 Task: Look for space in Kesinga, India from 4th June, 2023 to 15th June, 2023 for 2 adults in price range Rs.10000 to Rs.15000. Place can be entire place with 1  bedroom having 1 bed and 1 bathroom. Property type can be house, flat, guest house, hotel. Booking option can be shelf check-in. Required host language is English.
Action: Mouse moved to (429, 75)
Screenshot: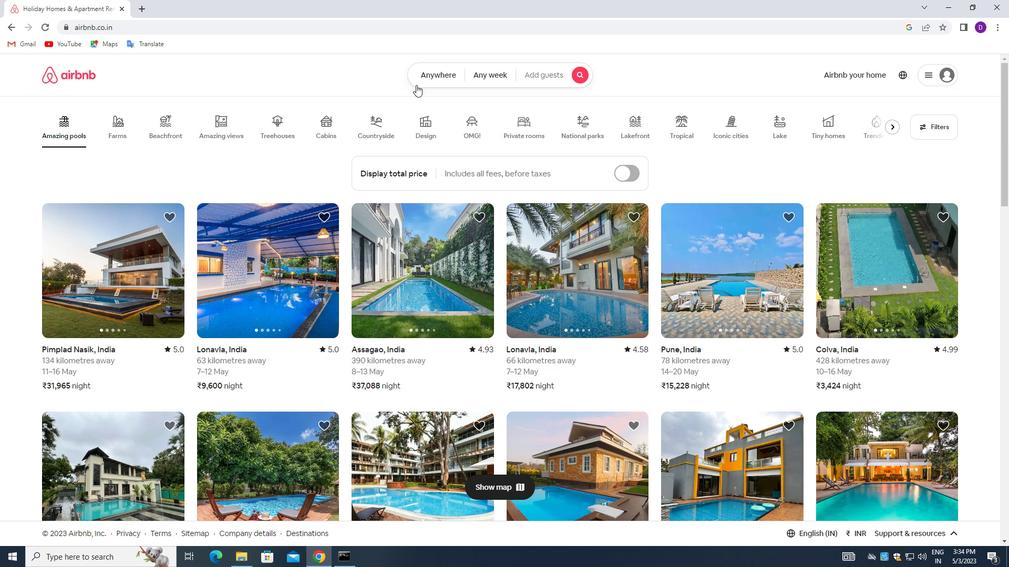 
Action: Mouse pressed left at (429, 75)
Screenshot: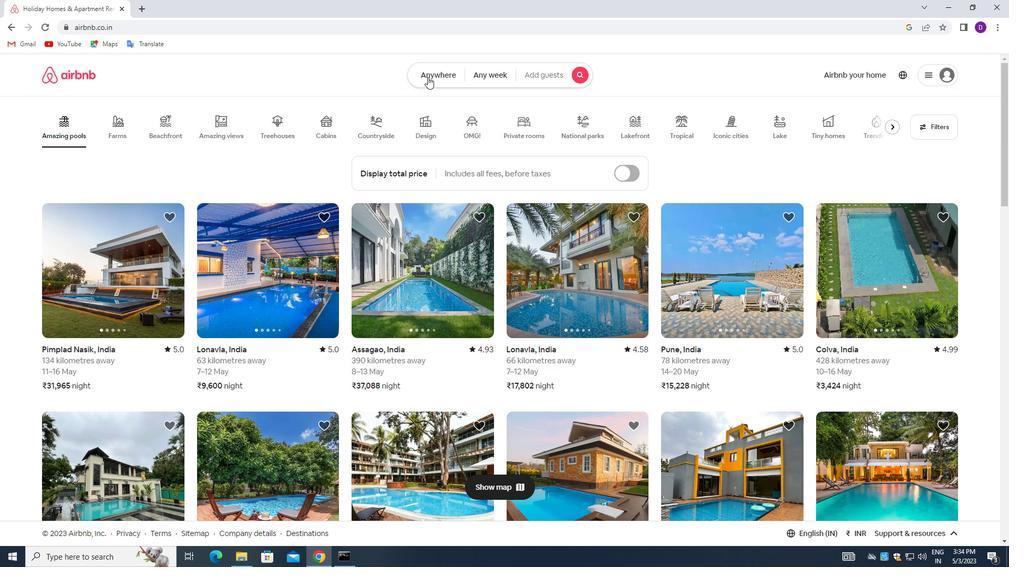 
Action: Mouse moved to (330, 118)
Screenshot: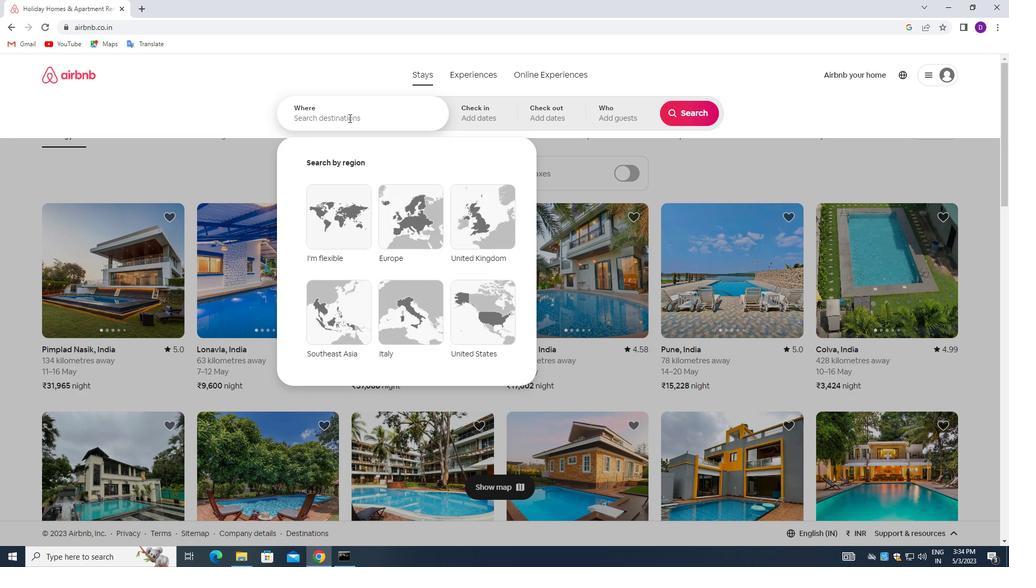 
Action: Mouse pressed left at (330, 118)
Screenshot: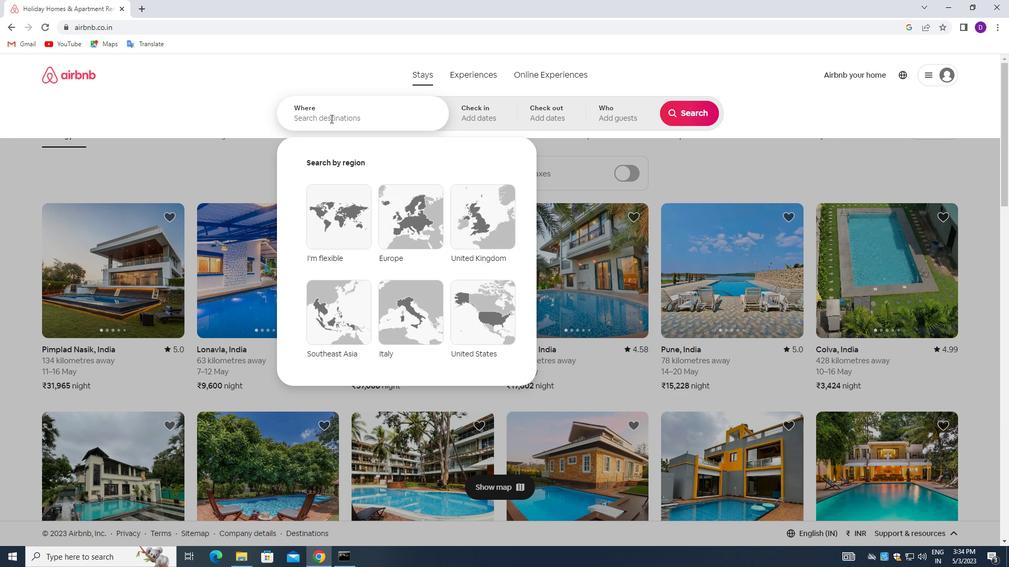 
Action: Mouse moved to (245, 116)
Screenshot: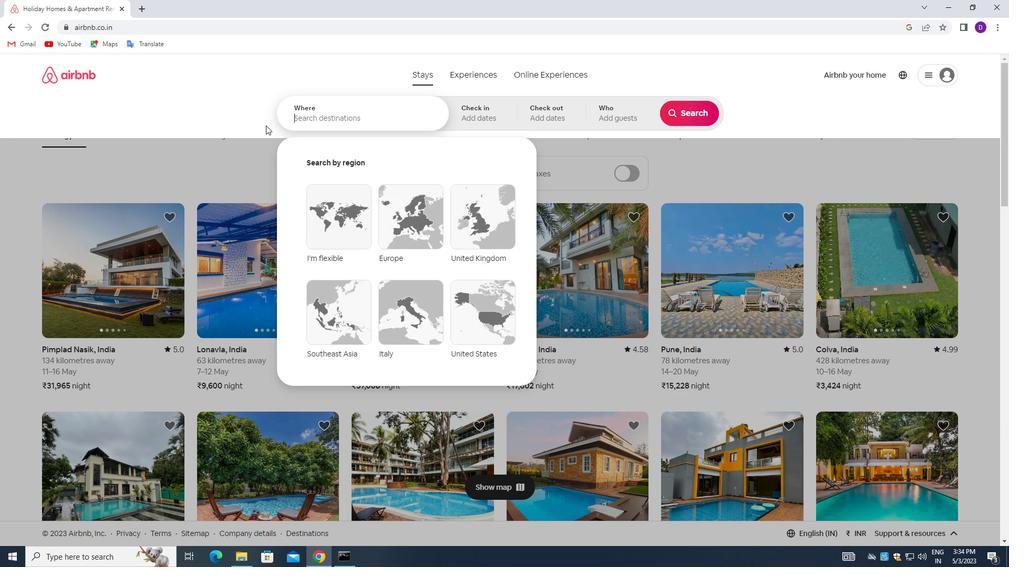 
Action: Key pressed <Key.shift>KESINGA,<Key.space><Key.shift>INDIA<Key.enter>
Screenshot: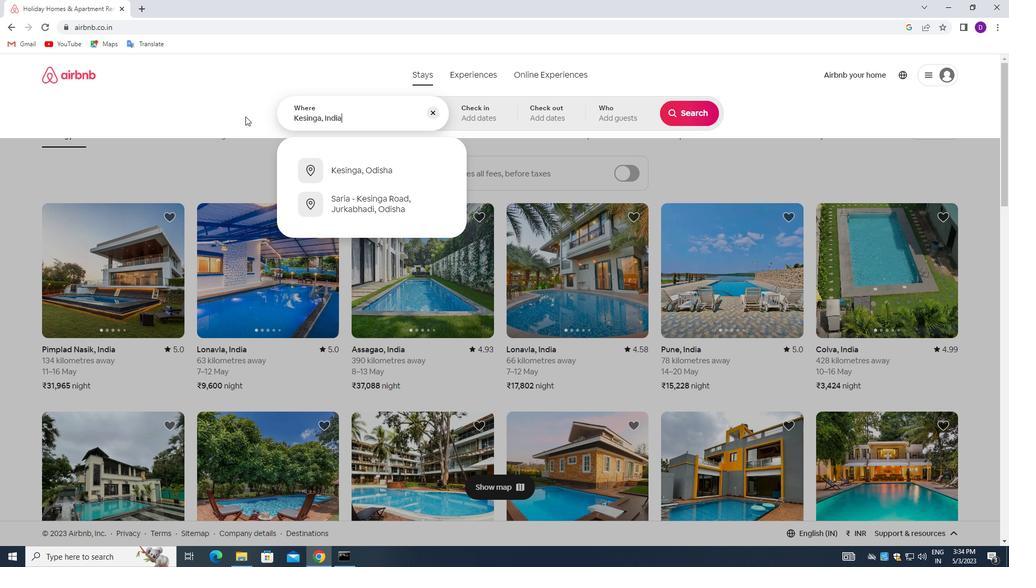 
Action: Mouse moved to (528, 268)
Screenshot: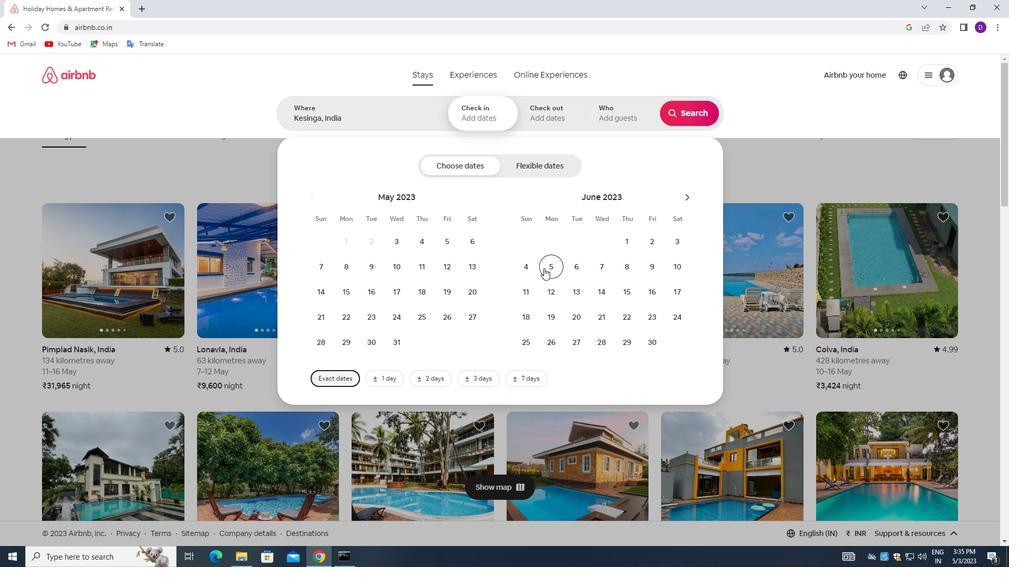 
Action: Mouse pressed left at (528, 268)
Screenshot: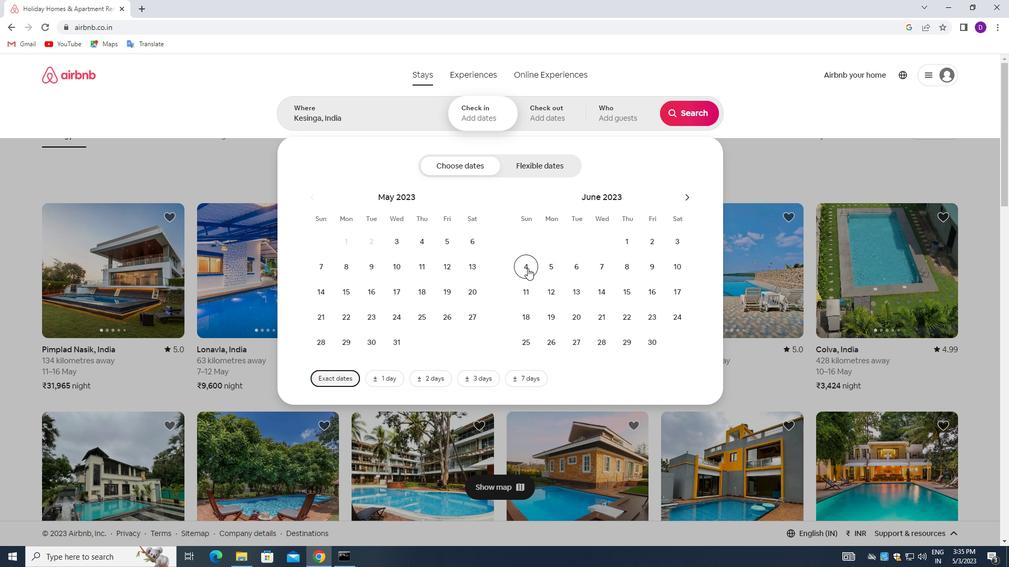 
Action: Mouse moved to (621, 287)
Screenshot: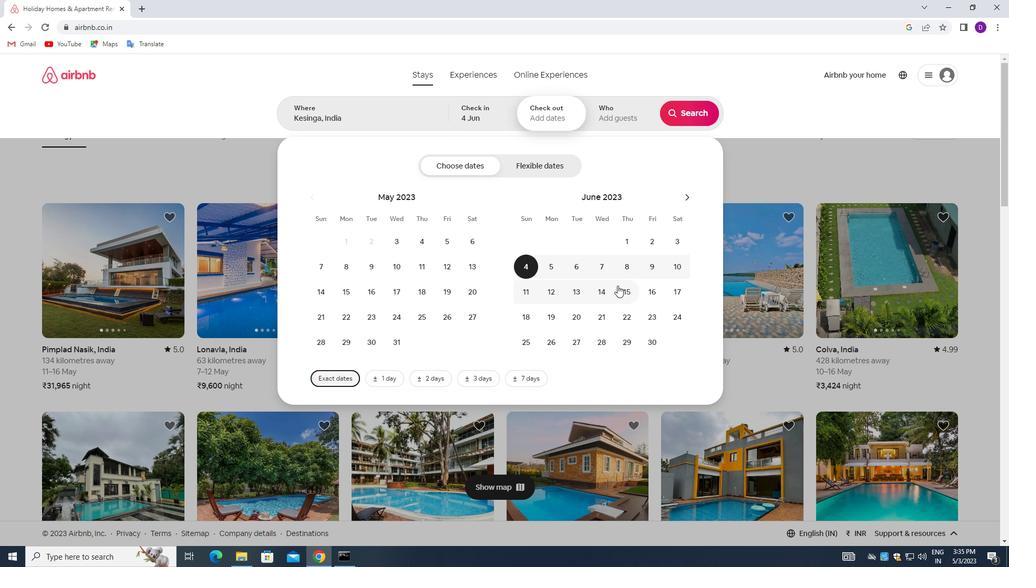 
Action: Mouse pressed left at (621, 287)
Screenshot: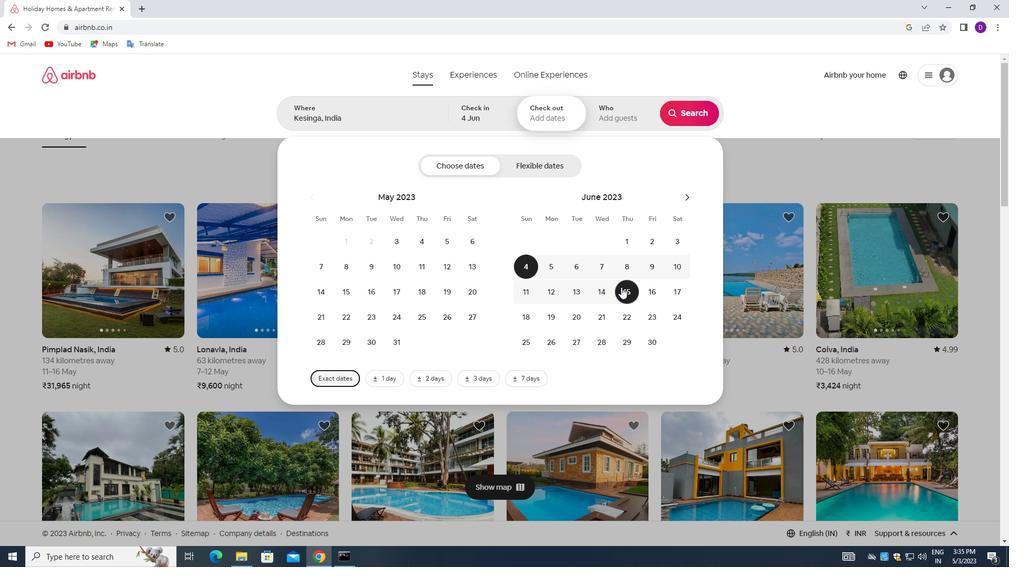 
Action: Mouse moved to (607, 112)
Screenshot: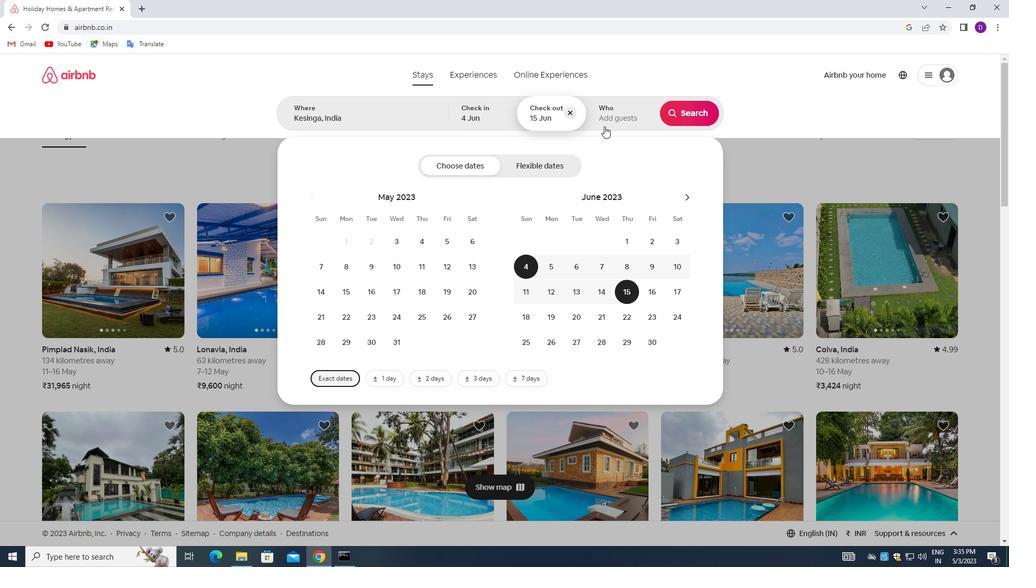 
Action: Mouse pressed left at (607, 112)
Screenshot: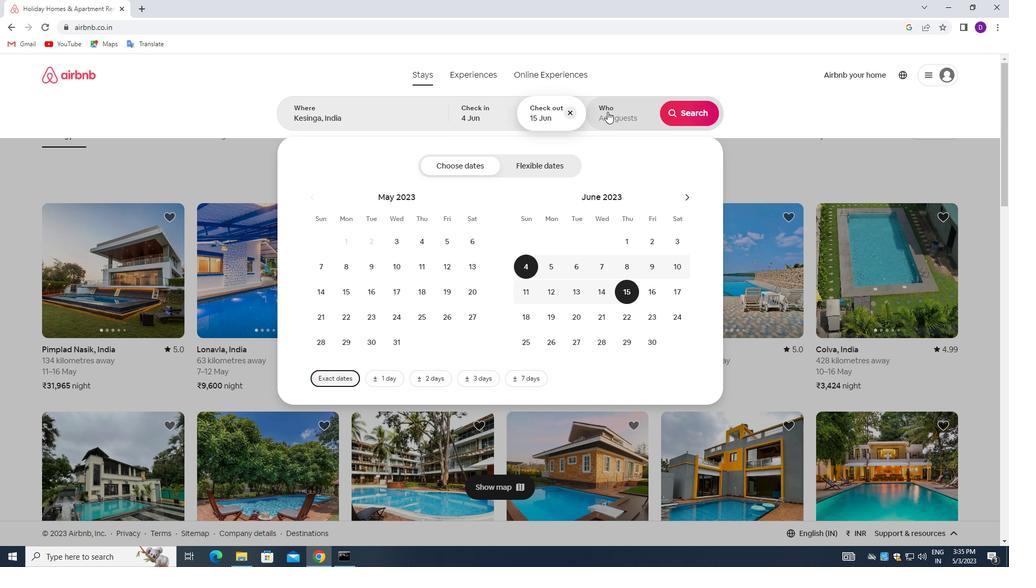 
Action: Mouse moved to (696, 170)
Screenshot: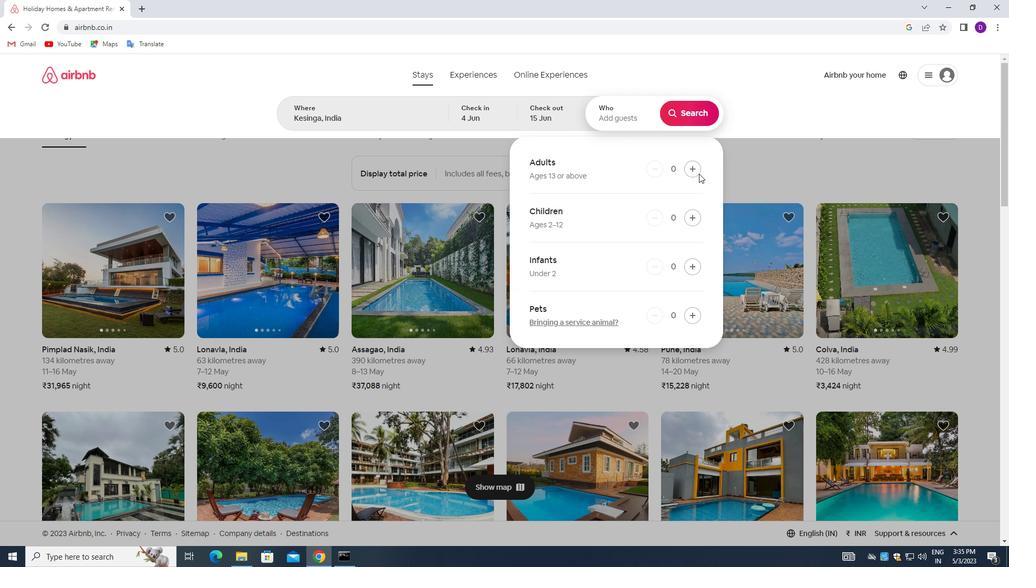 
Action: Mouse pressed left at (696, 170)
Screenshot: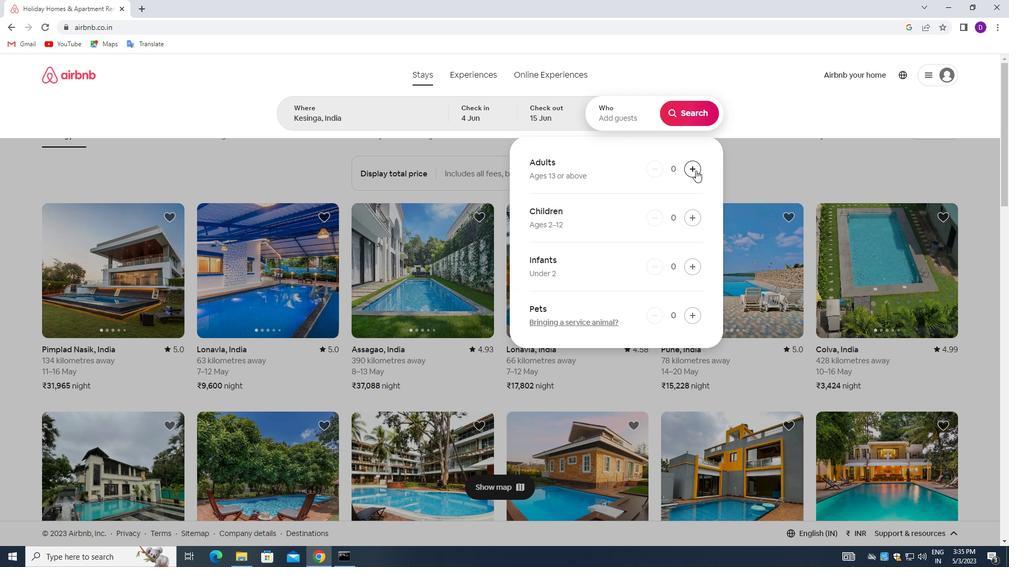 
Action: Mouse pressed left at (696, 170)
Screenshot: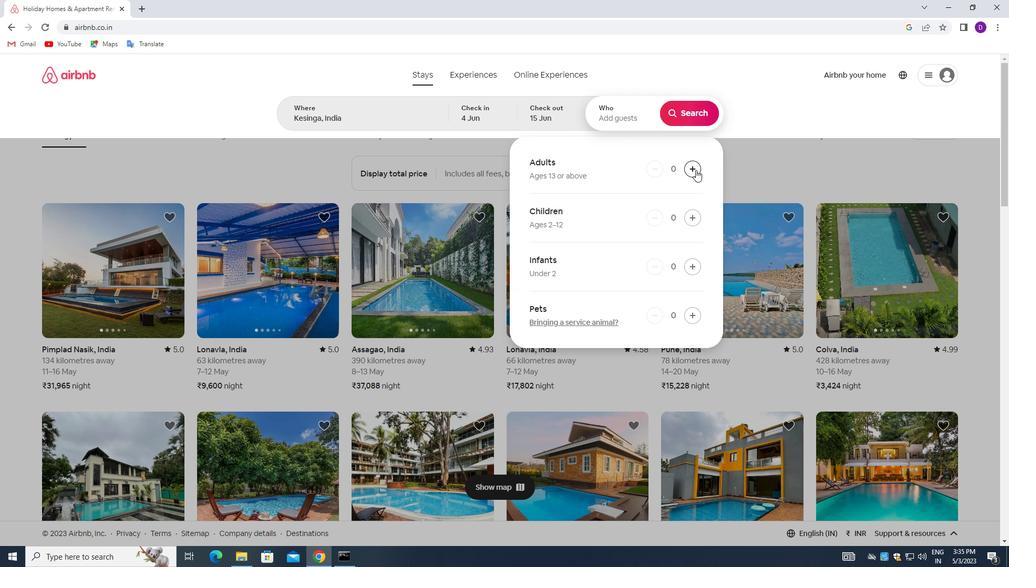 
Action: Mouse moved to (692, 115)
Screenshot: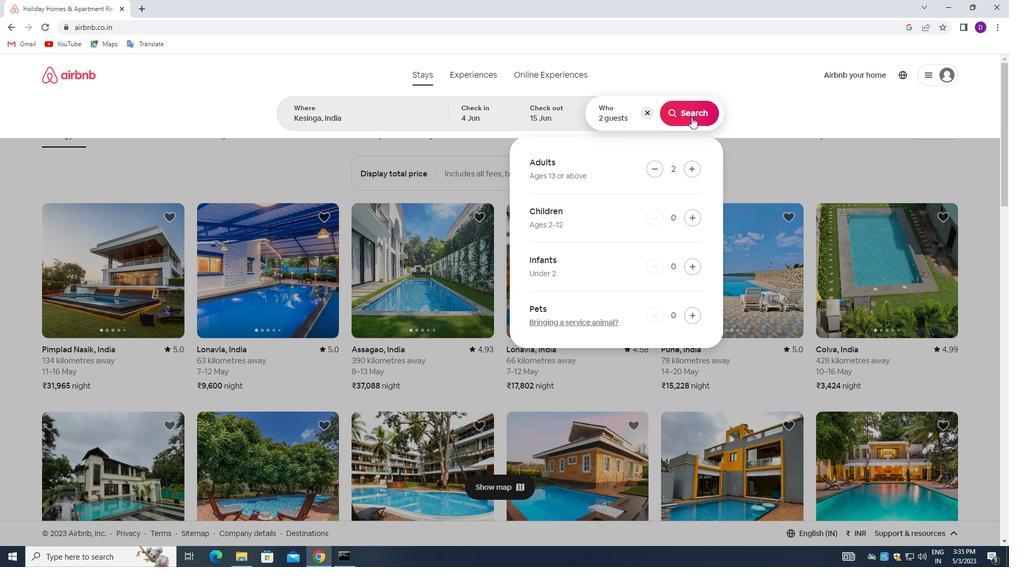 
Action: Mouse pressed left at (692, 115)
Screenshot: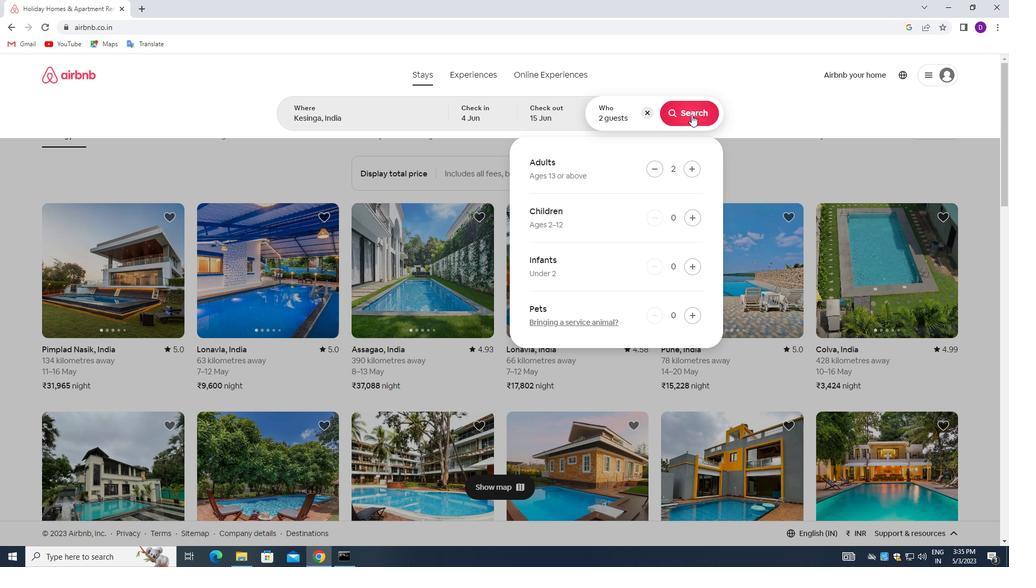 
Action: Mouse moved to (948, 118)
Screenshot: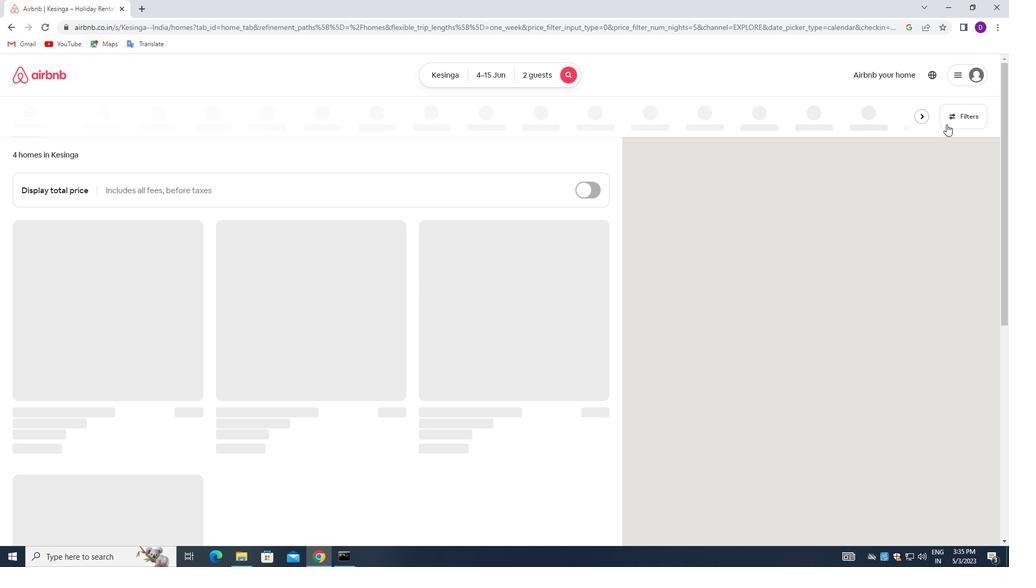 
Action: Mouse pressed left at (948, 118)
Screenshot: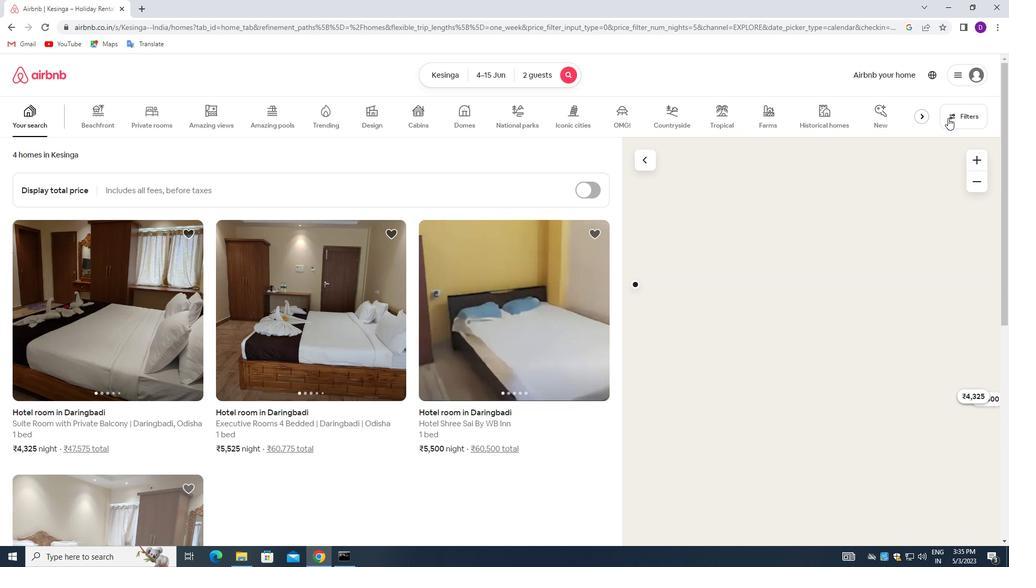
Action: Mouse moved to (363, 249)
Screenshot: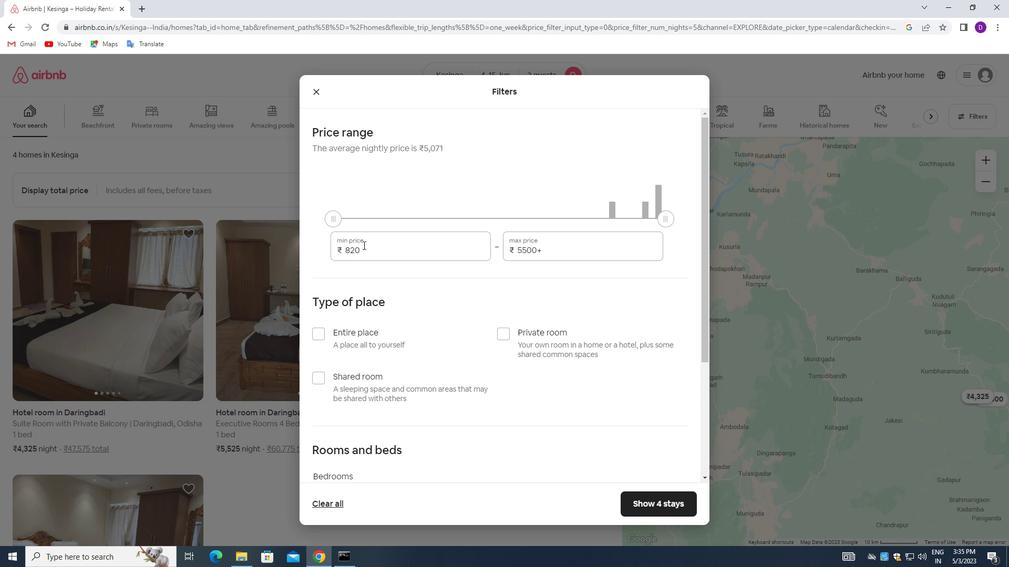 
Action: Mouse pressed left at (363, 249)
Screenshot: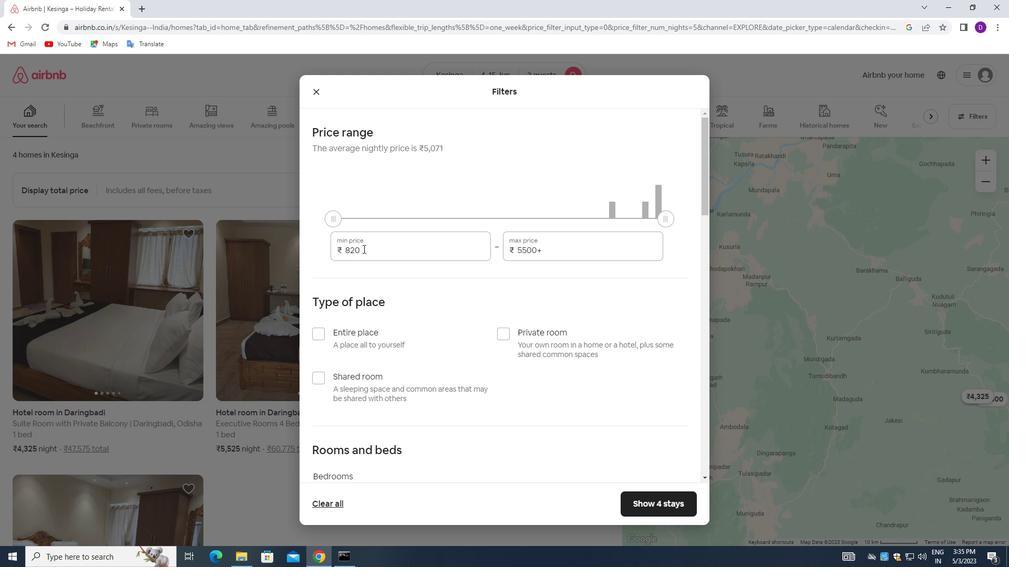 
Action: Mouse pressed left at (363, 249)
Screenshot: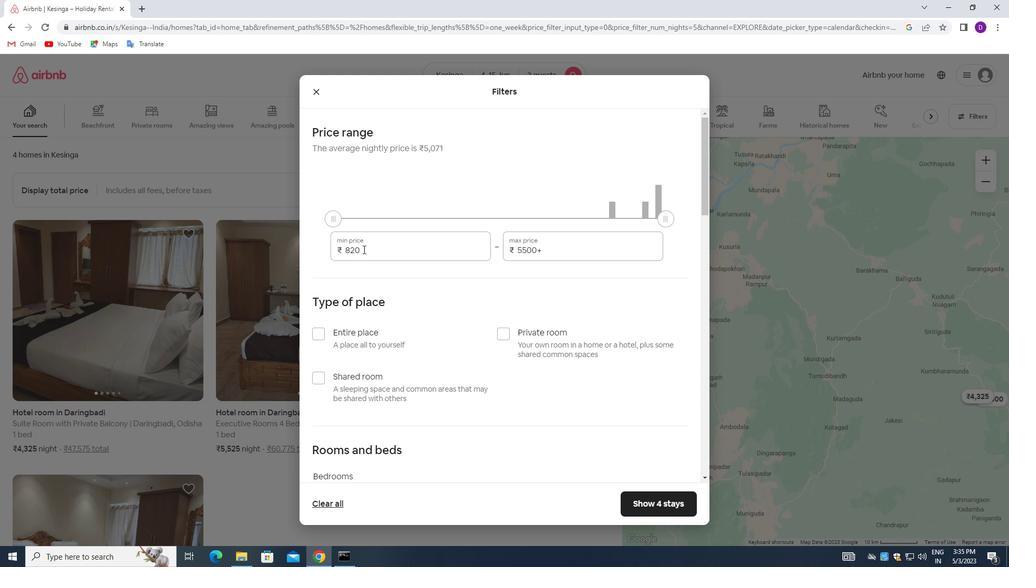 
Action: Key pressed 10000<Key.tab>15000
Screenshot: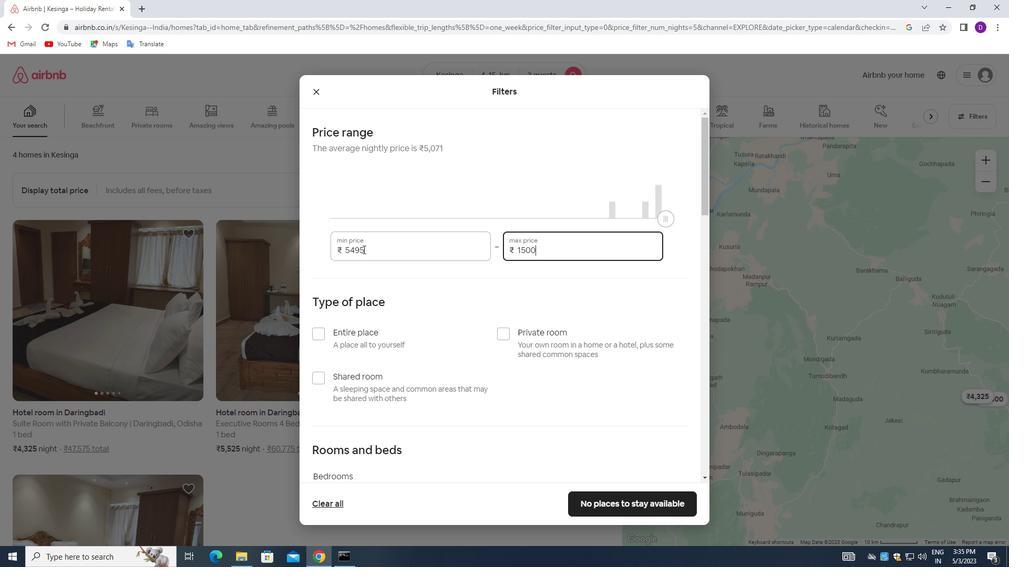 
Action: Mouse moved to (423, 293)
Screenshot: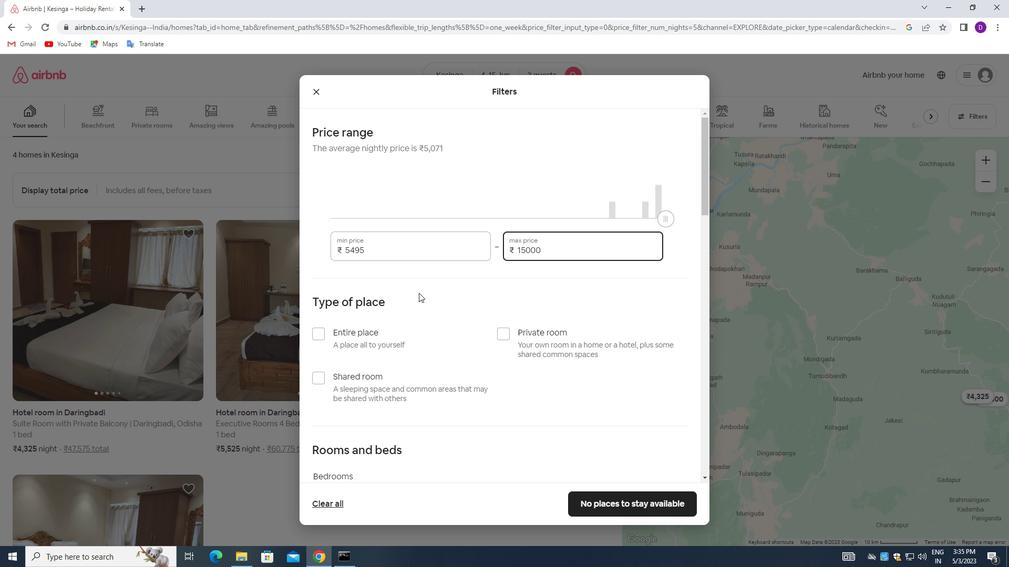 
Action: Mouse scrolled (423, 292) with delta (0, 0)
Screenshot: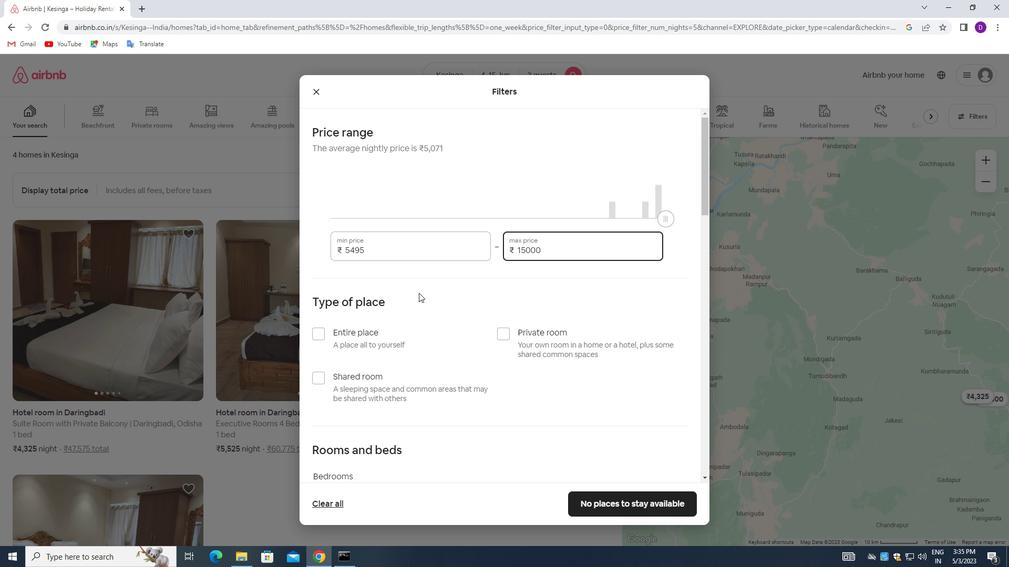 
Action: Mouse moved to (322, 279)
Screenshot: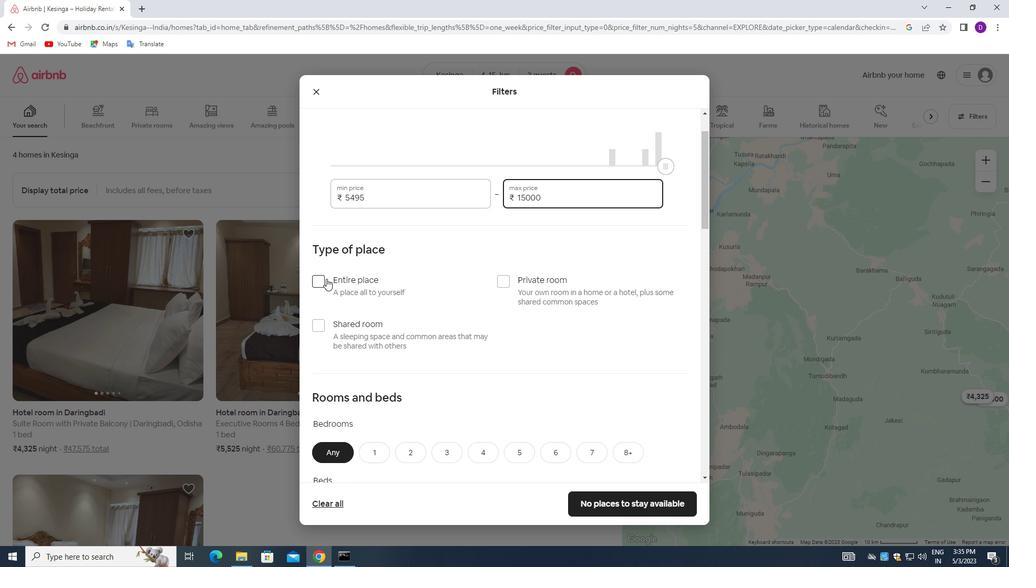 
Action: Mouse pressed left at (322, 279)
Screenshot: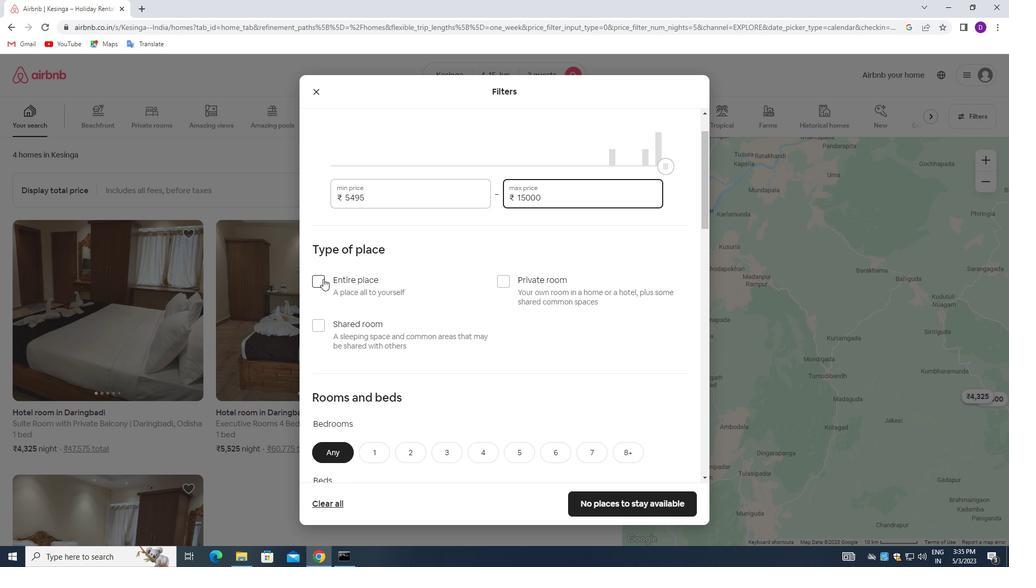 
Action: Mouse moved to (418, 296)
Screenshot: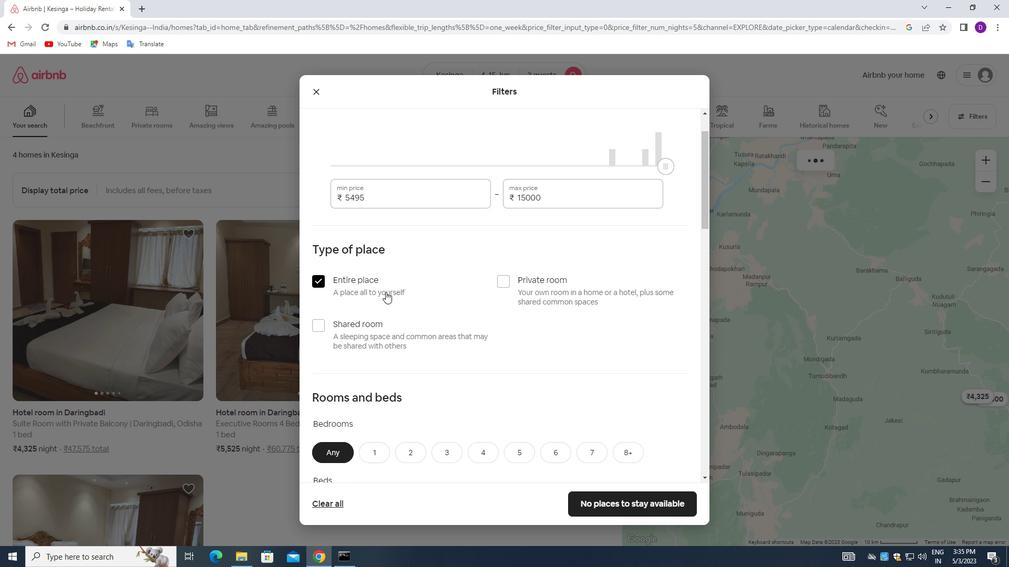 
Action: Mouse scrolled (418, 295) with delta (0, 0)
Screenshot: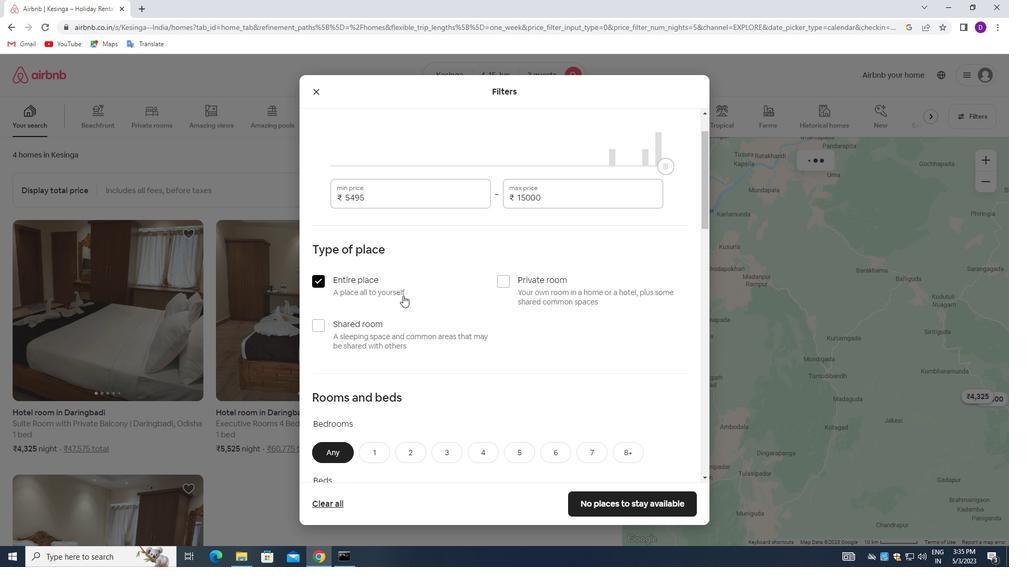 
Action: Mouse moved to (419, 296)
Screenshot: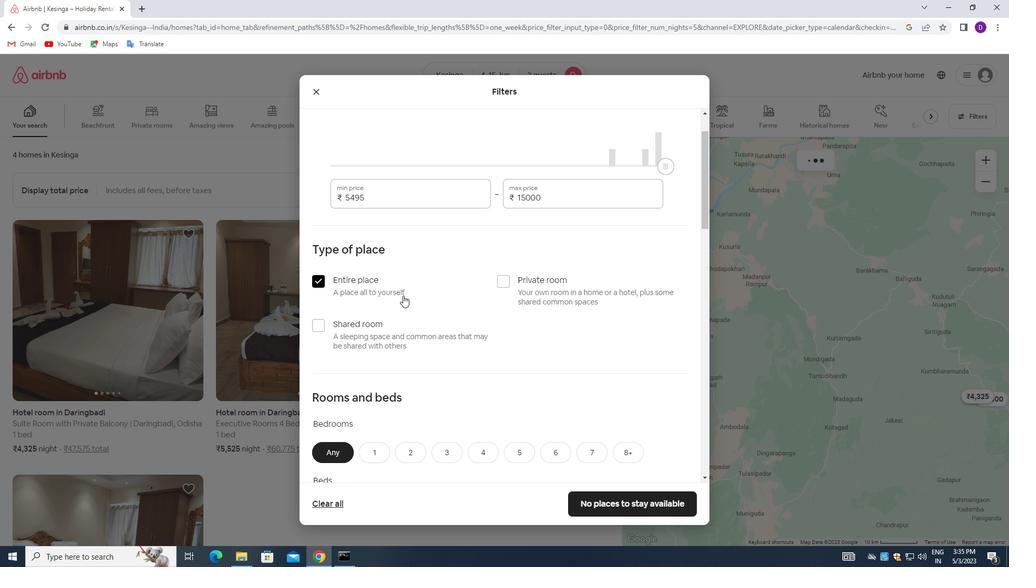 
Action: Mouse scrolled (419, 295) with delta (0, 0)
Screenshot: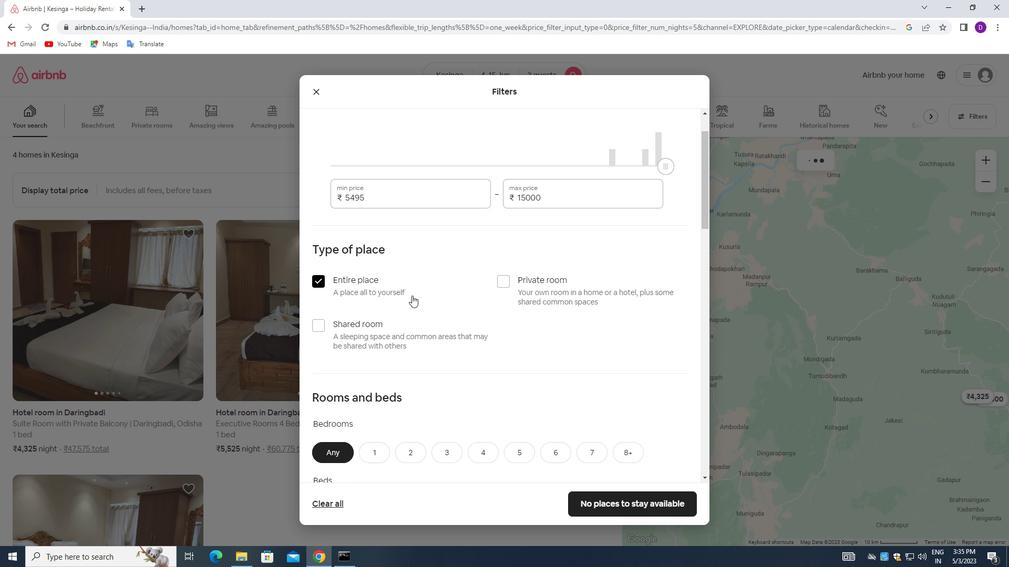 
Action: Mouse moved to (419, 296)
Screenshot: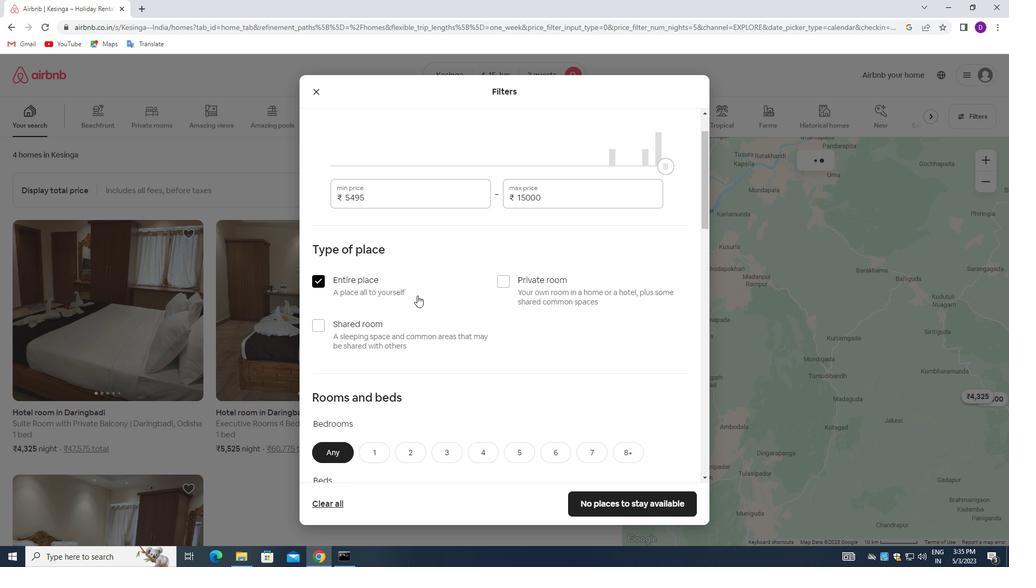 
Action: Mouse scrolled (419, 296) with delta (0, 0)
Screenshot: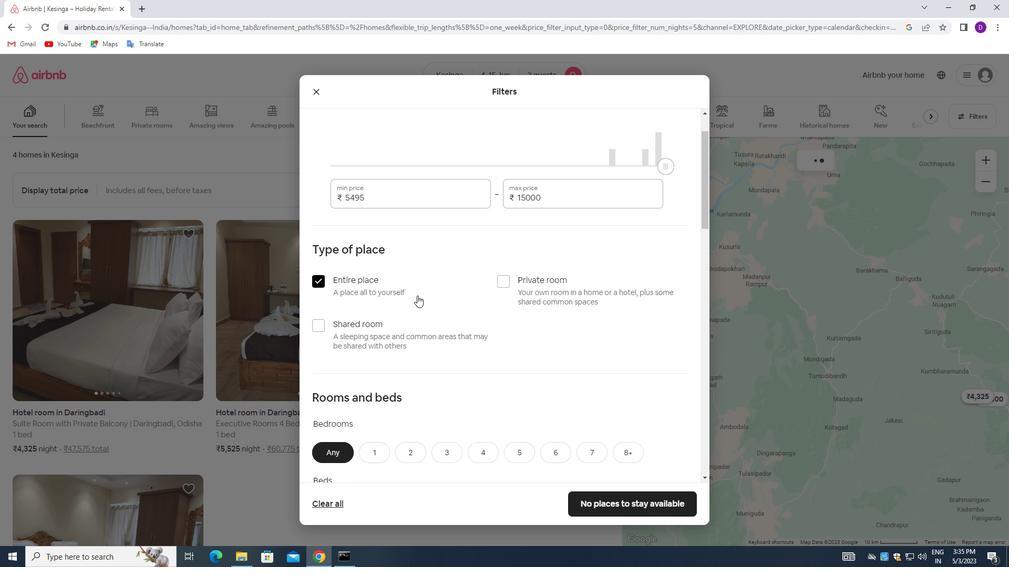 
Action: Mouse scrolled (419, 296) with delta (0, 0)
Screenshot: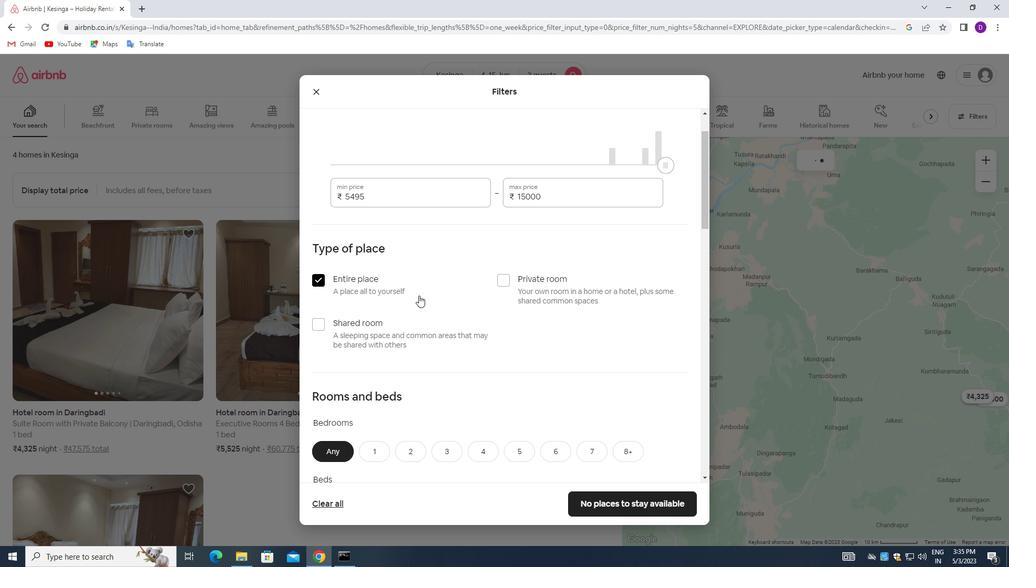 
Action: Mouse moved to (367, 242)
Screenshot: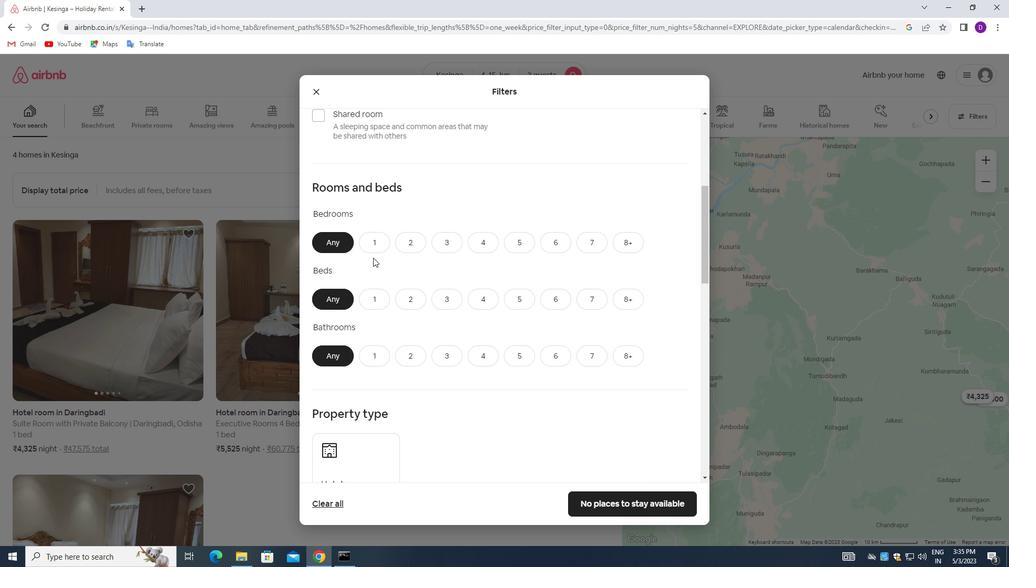 
Action: Mouse pressed left at (367, 242)
Screenshot: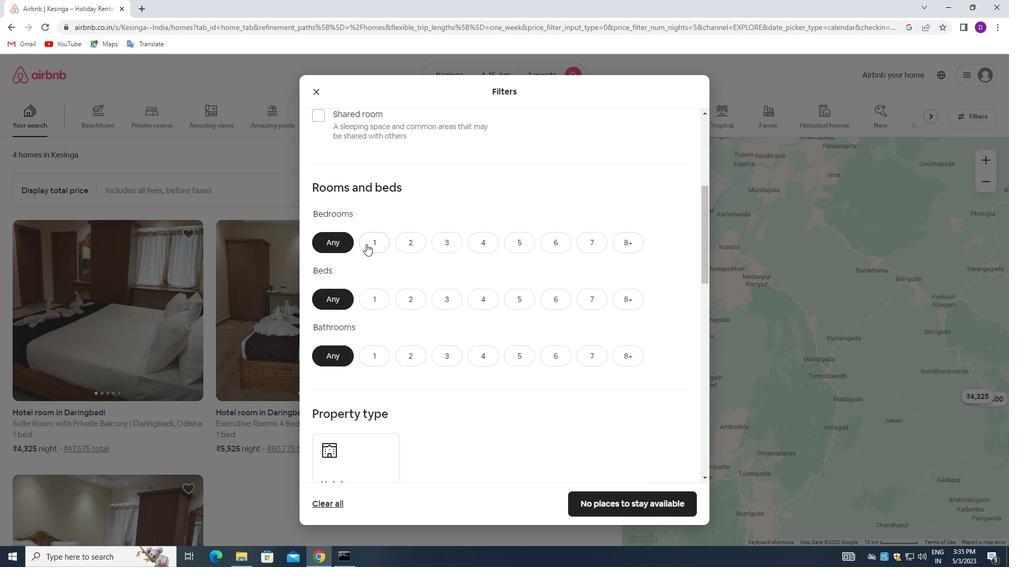 
Action: Mouse moved to (377, 296)
Screenshot: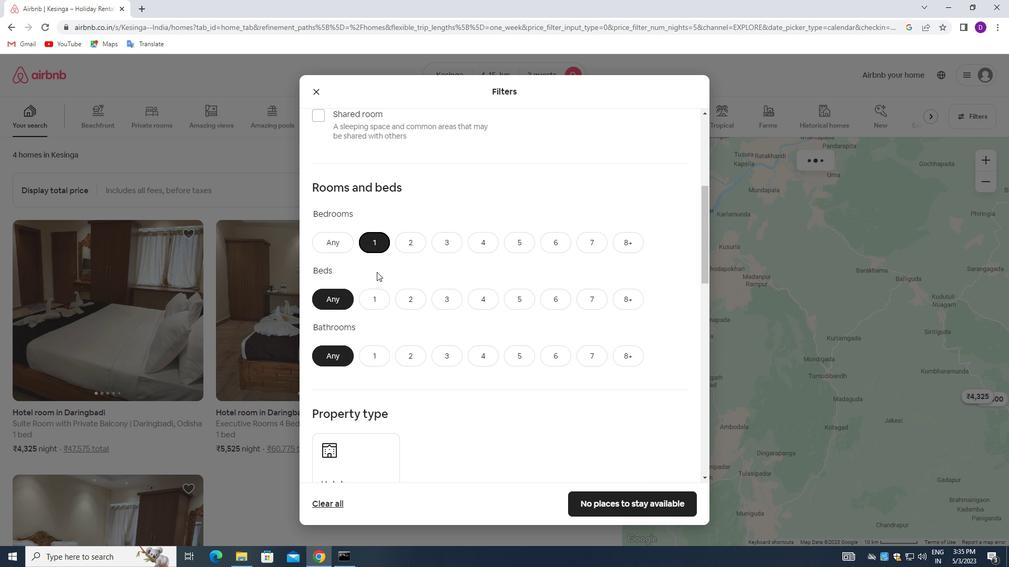 
Action: Mouse pressed left at (377, 296)
Screenshot: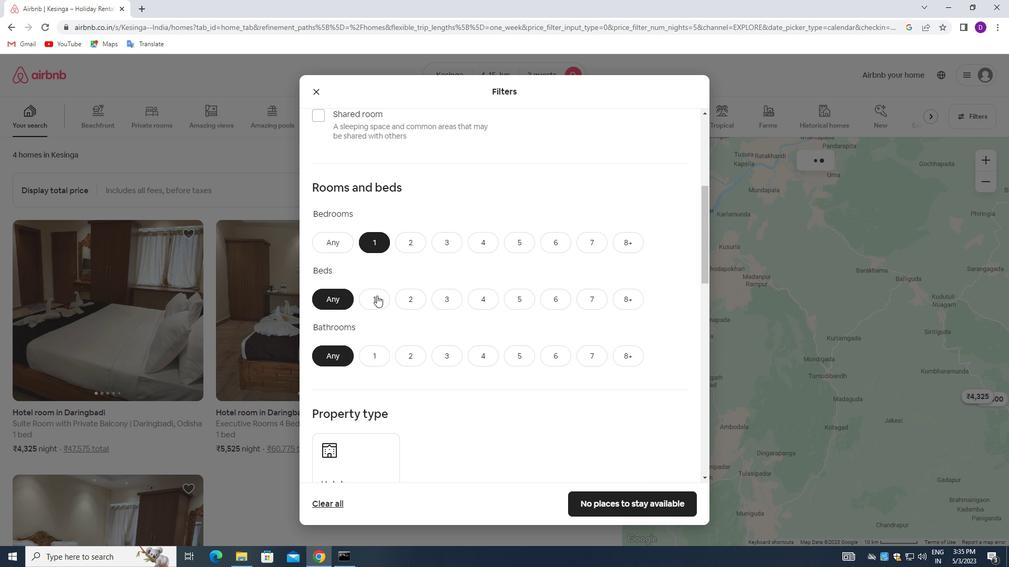 
Action: Mouse moved to (377, 348)
Screenshot: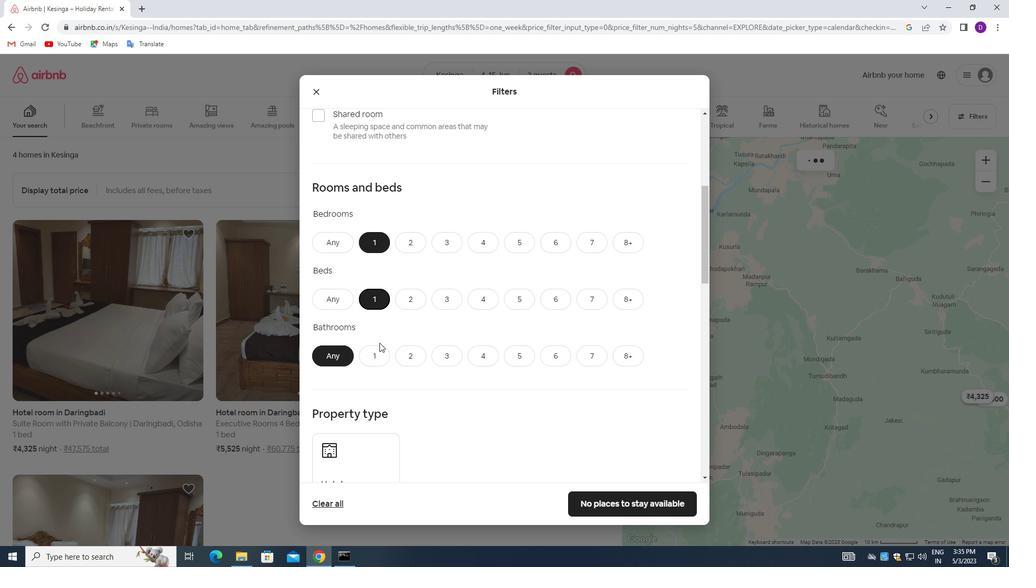 
Action: Mouse pressed left at (377, 348)
Screenshot: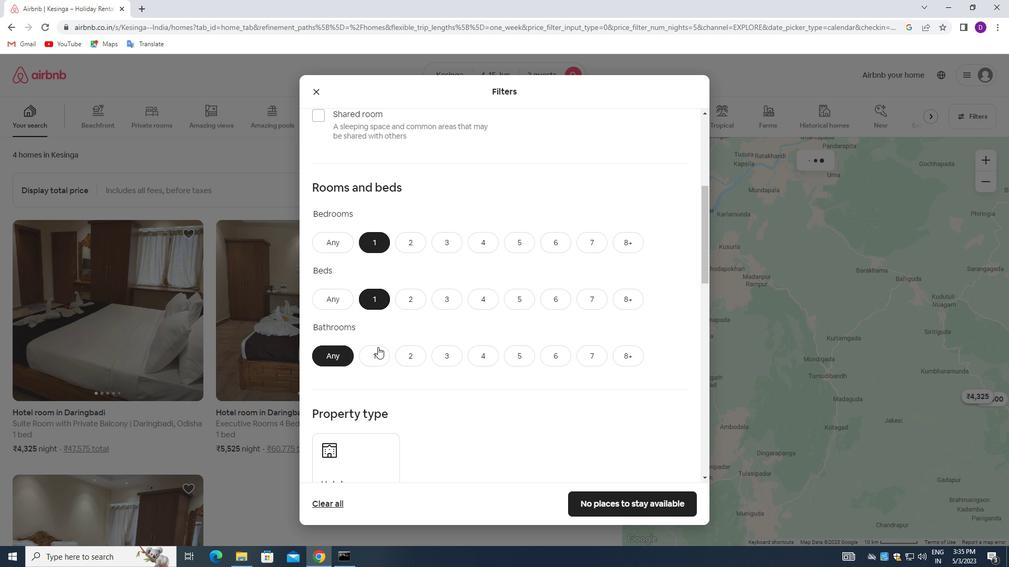 
Action: Mouse moved to (407, 307)
Screenshot: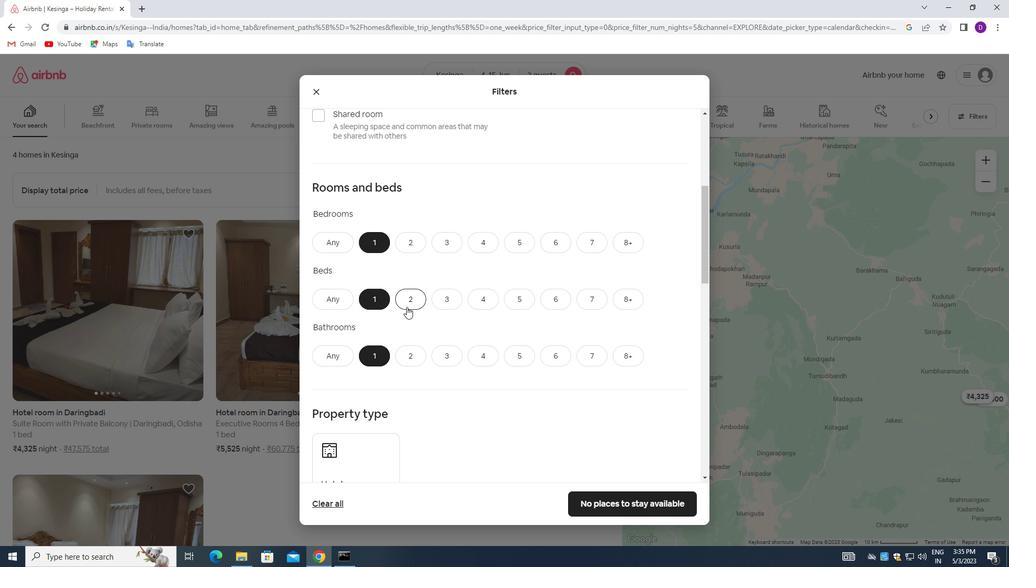 
Action: Mouse scrolled (407, 307) with delta (0, 0)
Screenshot: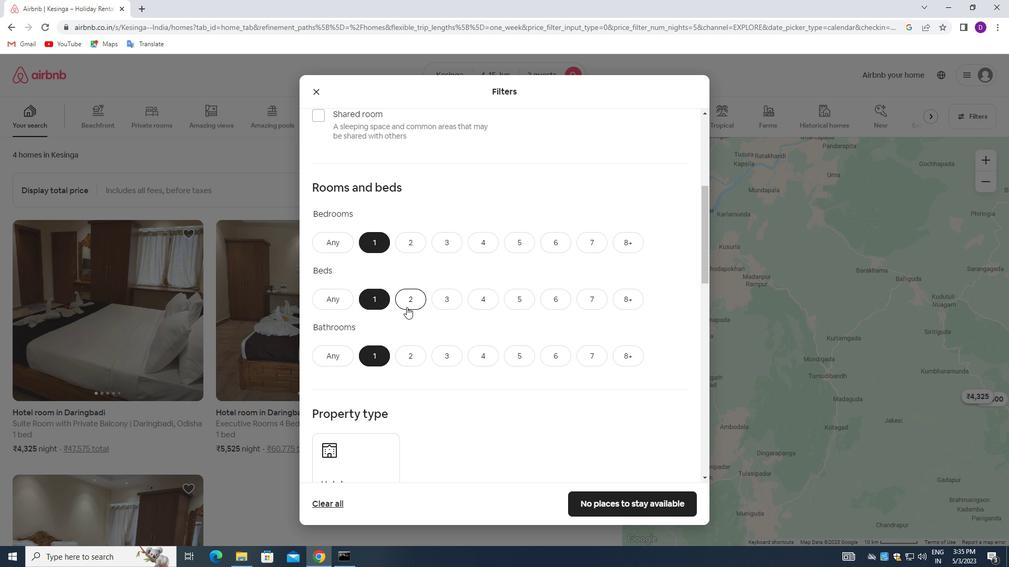 
Action: Mouse moved to (407, 307)
Screenshot: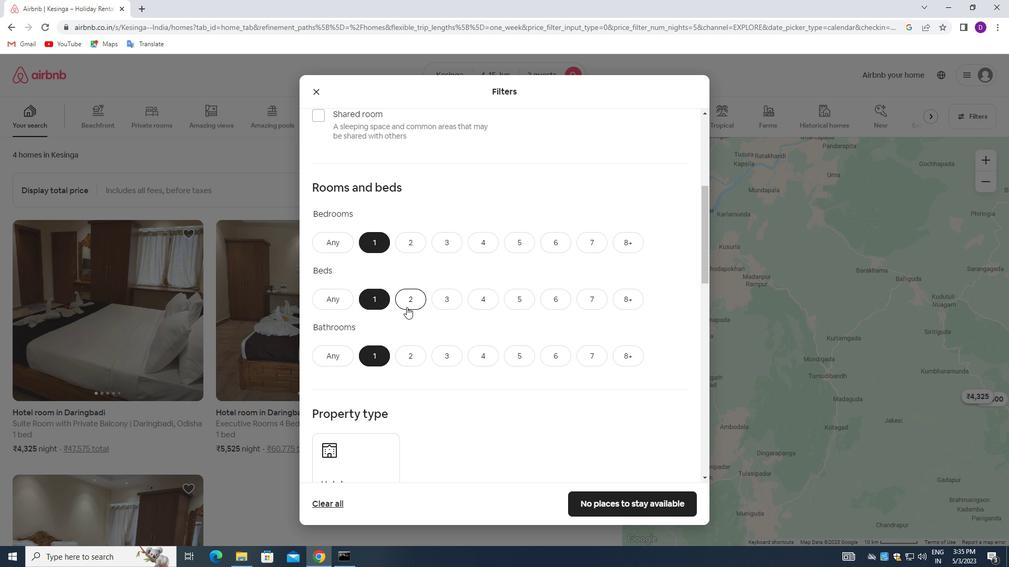 
Action: Mouse scrolled (407, 307) with delta (0, 0)
Screenshot: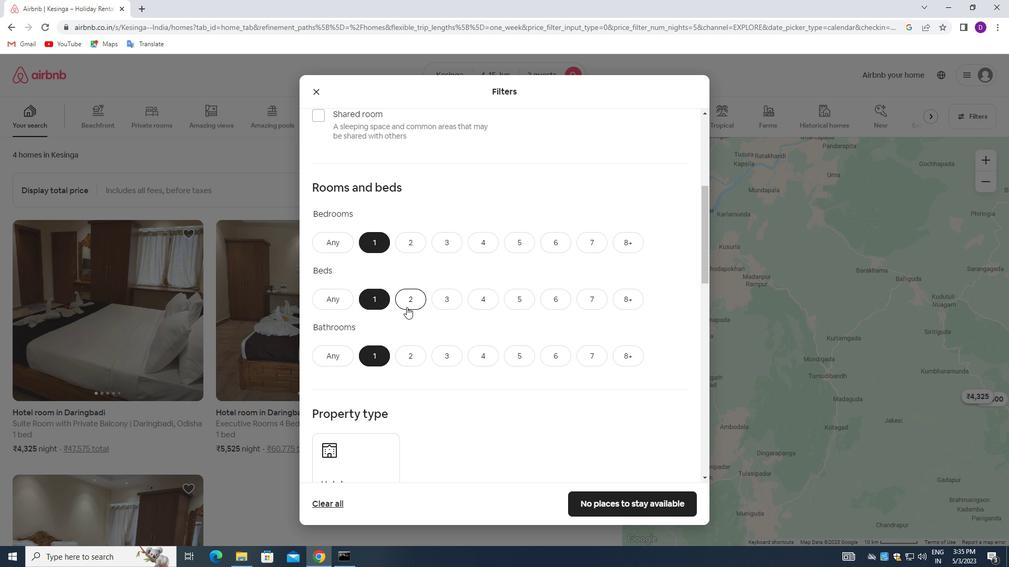 
Action: Mouse moved to (363, 348)
Screenshot: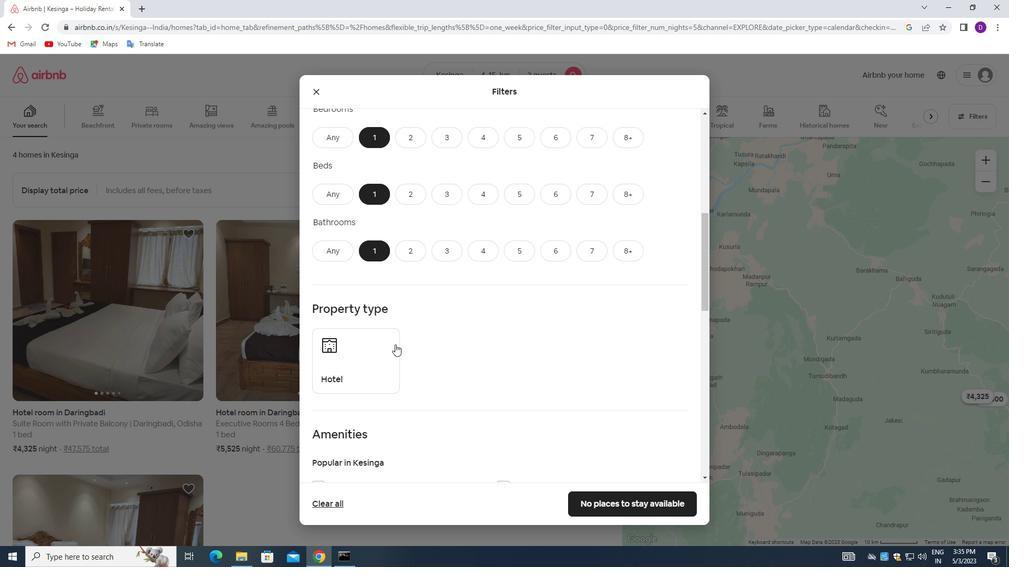 
Action: Mouse pressed left at (363, 348)
Screenshot: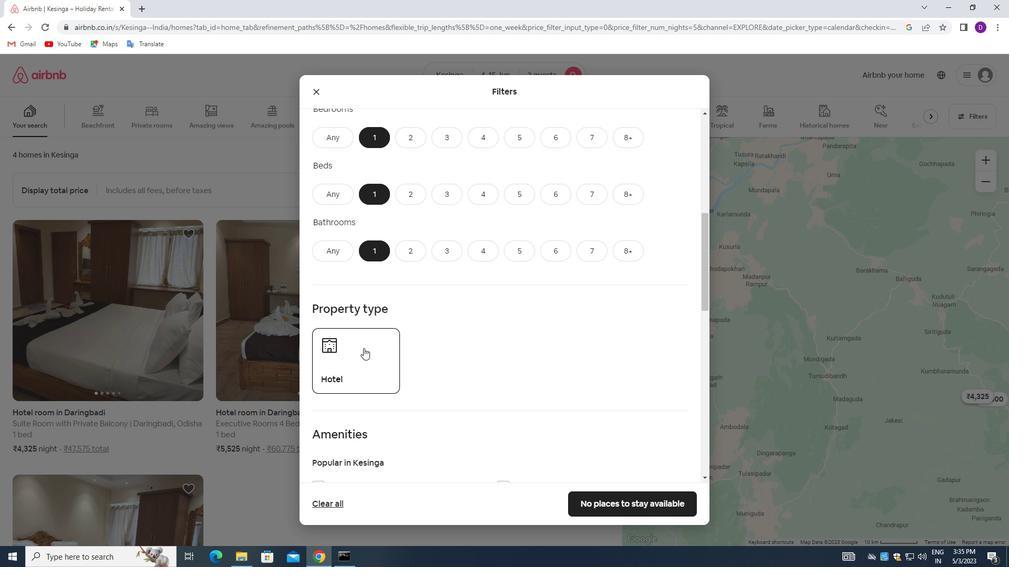 
Action: Mouse moved to (454, 316)
Screenshot: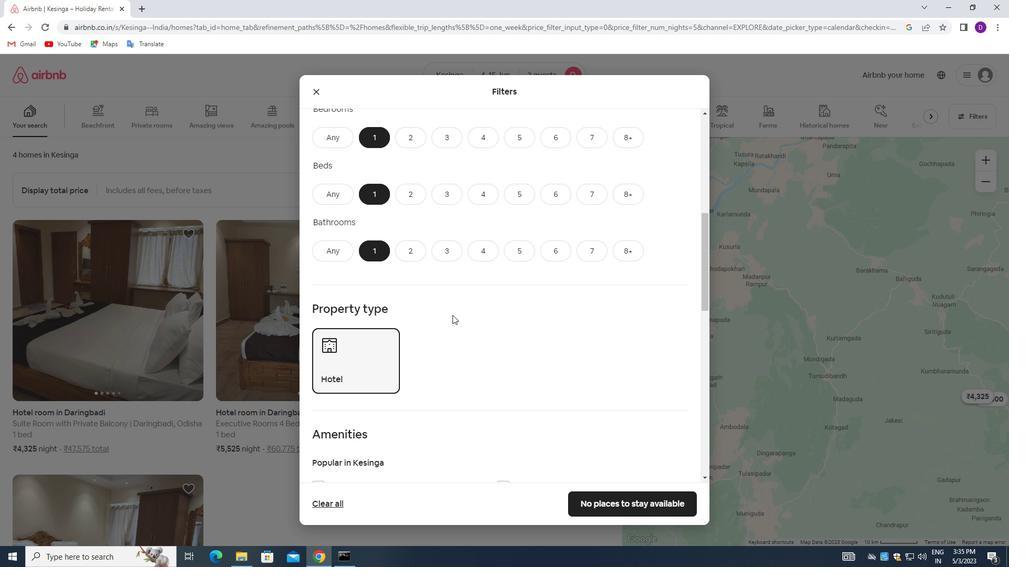 
Action: Mouse scrolled (454, 315) with delta (0, 0)
Screenshot: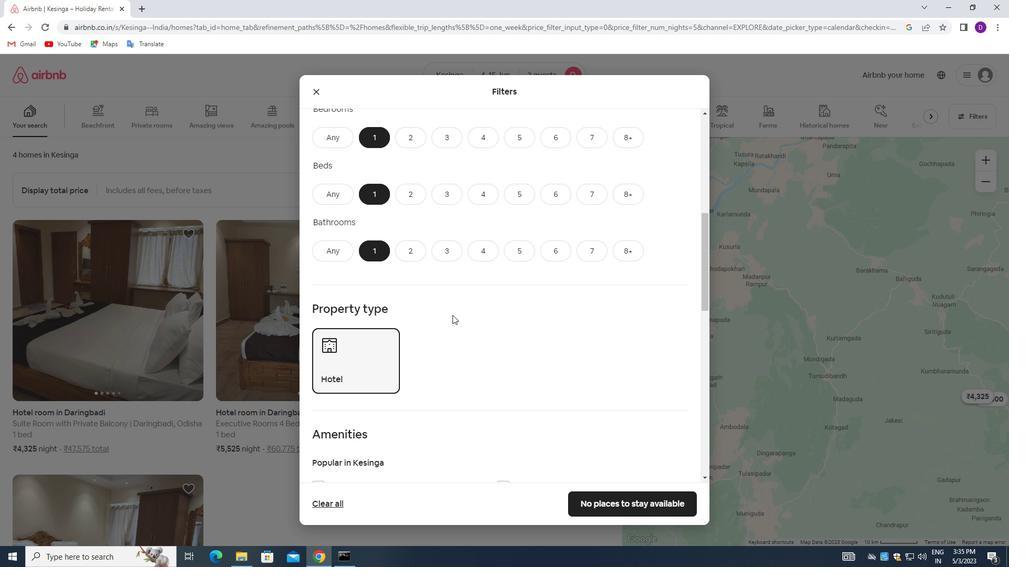 
Action: Mouse moved to (457, 318)
Screenshot: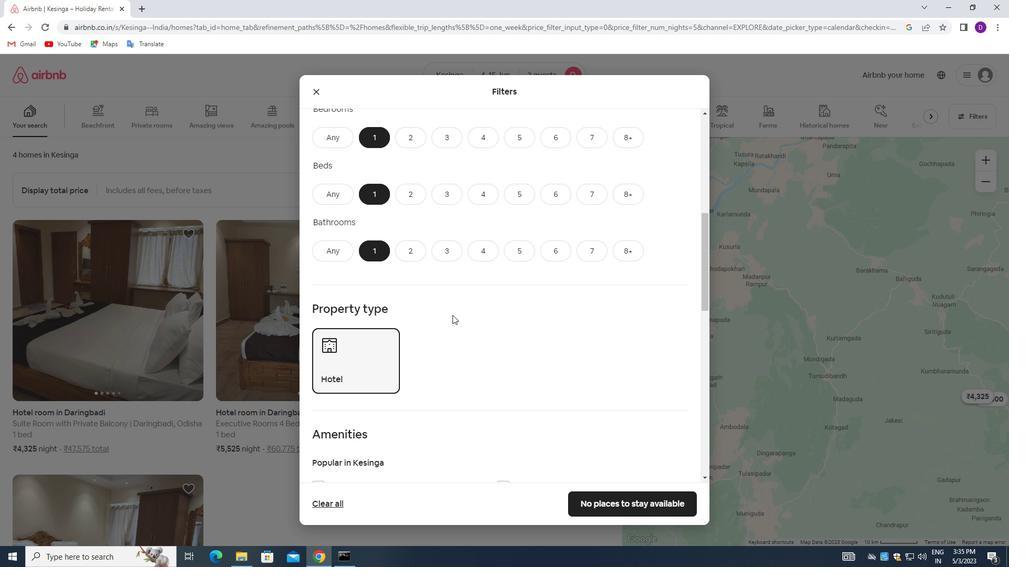 
Action: Mouse scrolled (457, 317) with delta (0, 0)
Screenshot: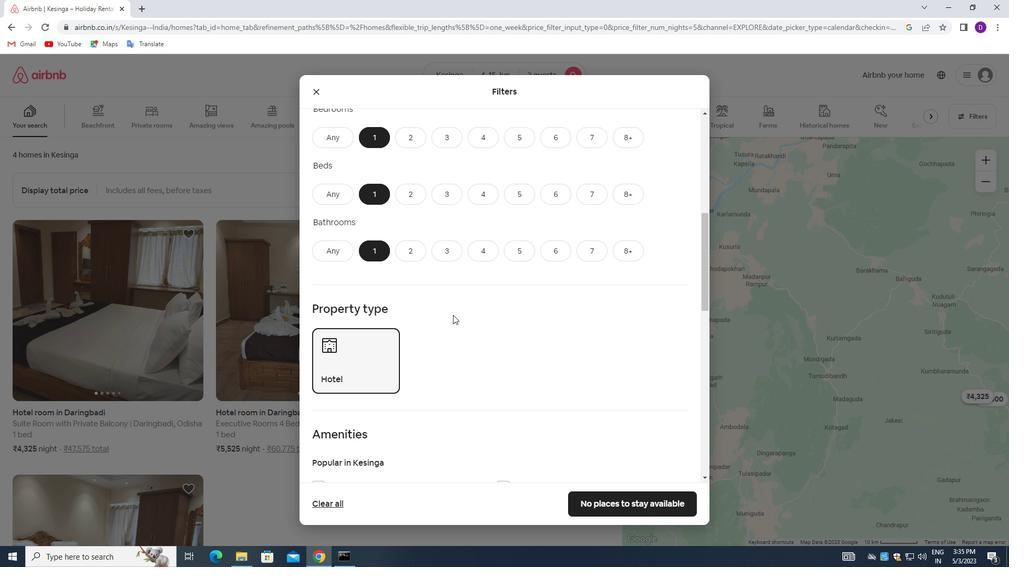 
Action: Mouse moved to (457, 318)
Screenshot: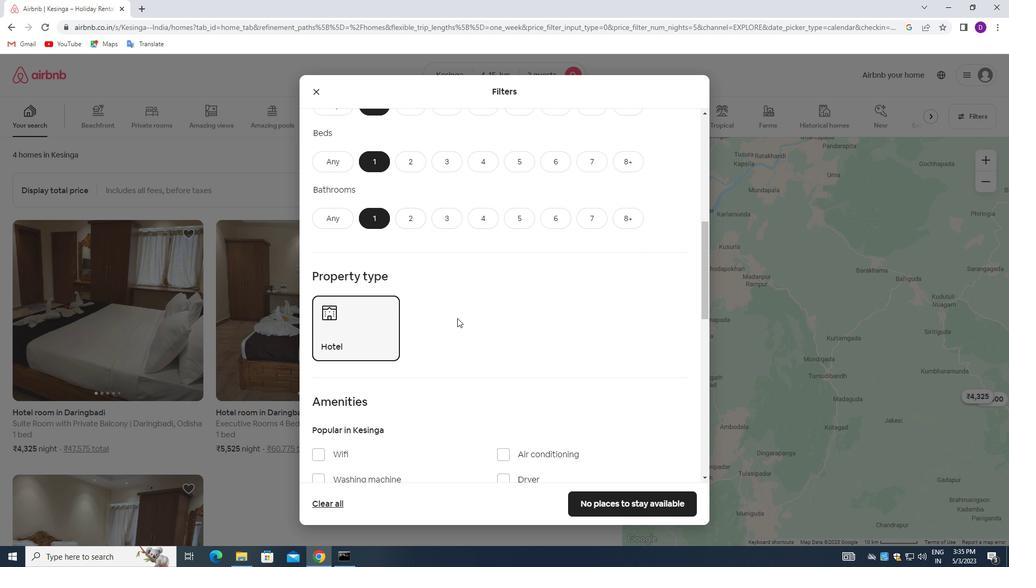 
Action: Mouse scrolled (457, 318) with delta (0, 0)
Screenshot: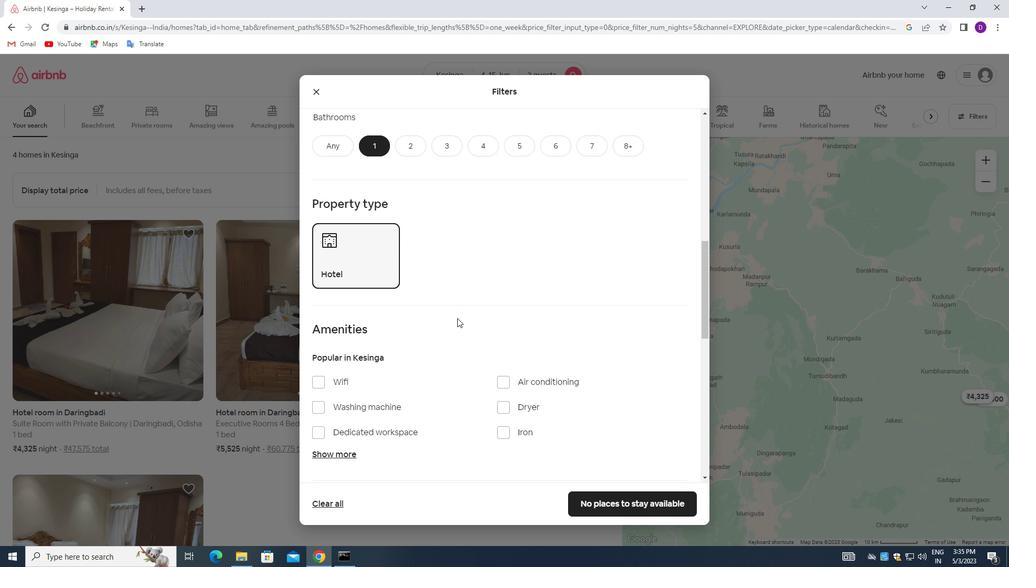 
Action: Mouse scrolled (457, 318) with delta (0, 0)
Screenshot: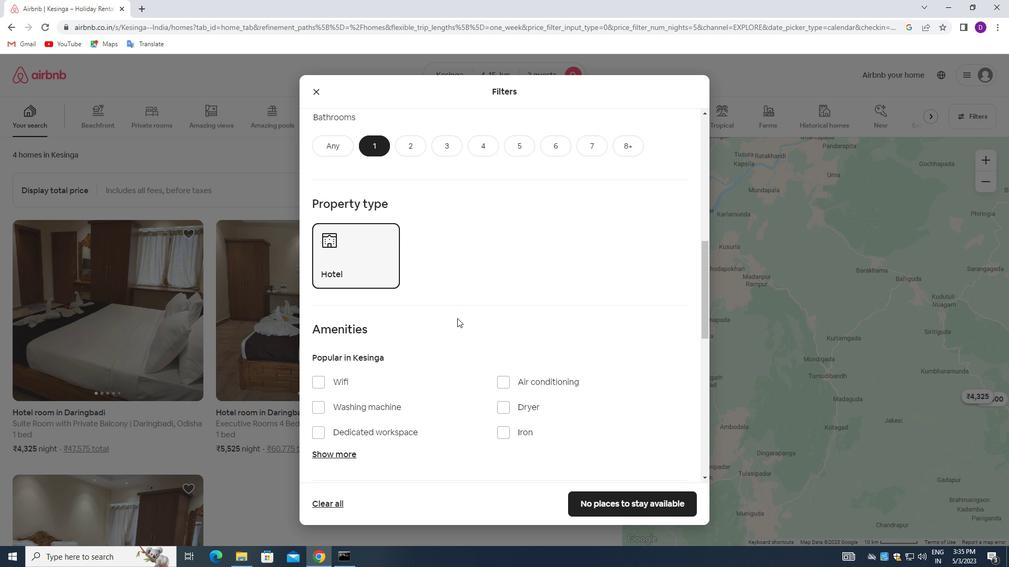 
Action: Mouse scrolled (457, 318) with delta (0, 0)
Screenshot: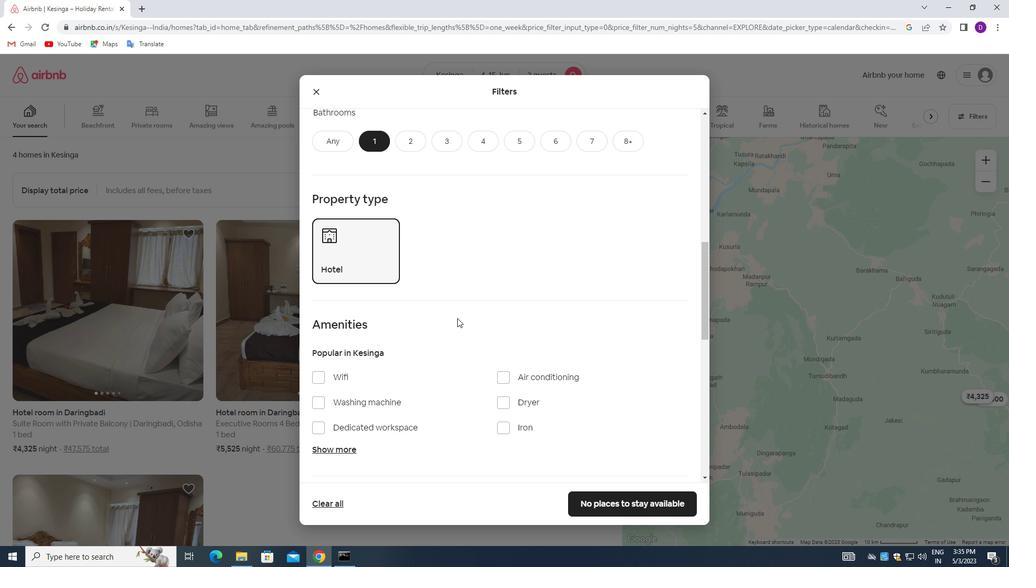 
Action: Mouse scrolled (457, 318) with delta (0, 0)
Screenshot: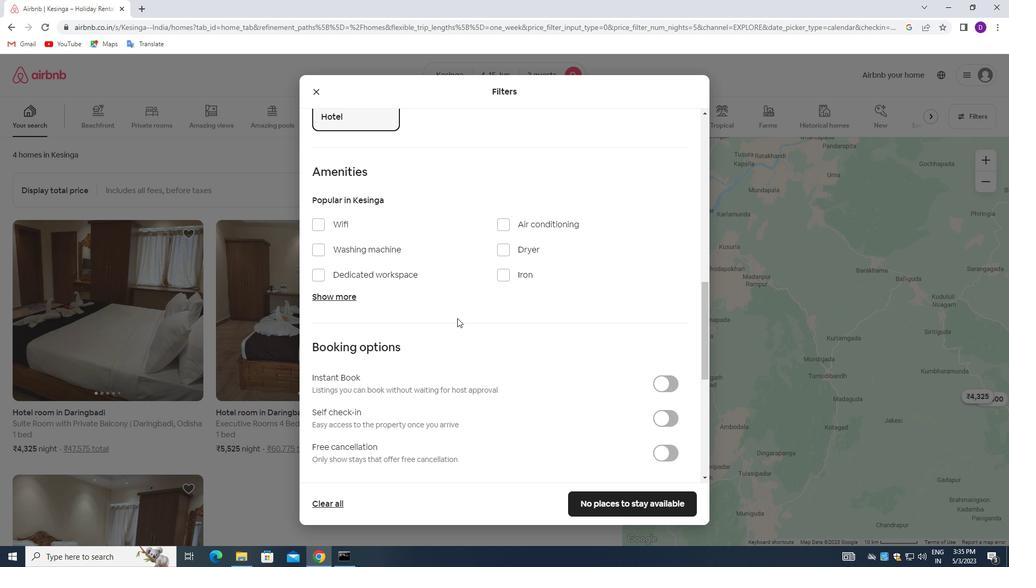 
Action: Mouse scrolled (457, 318) with delta (0, 0)
Screenshot: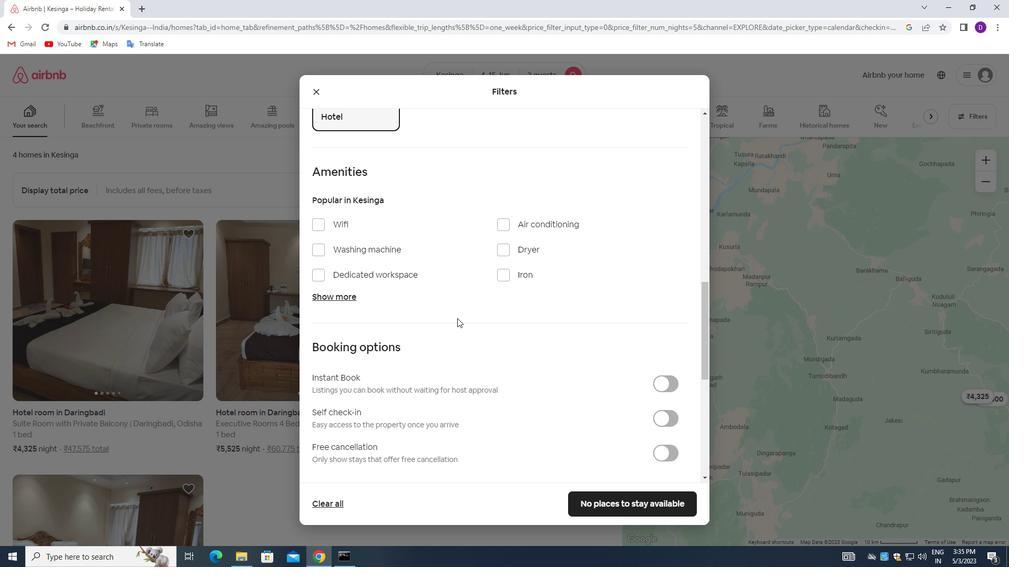 
Action: Mouse moved to (661, 315)
Screenshot: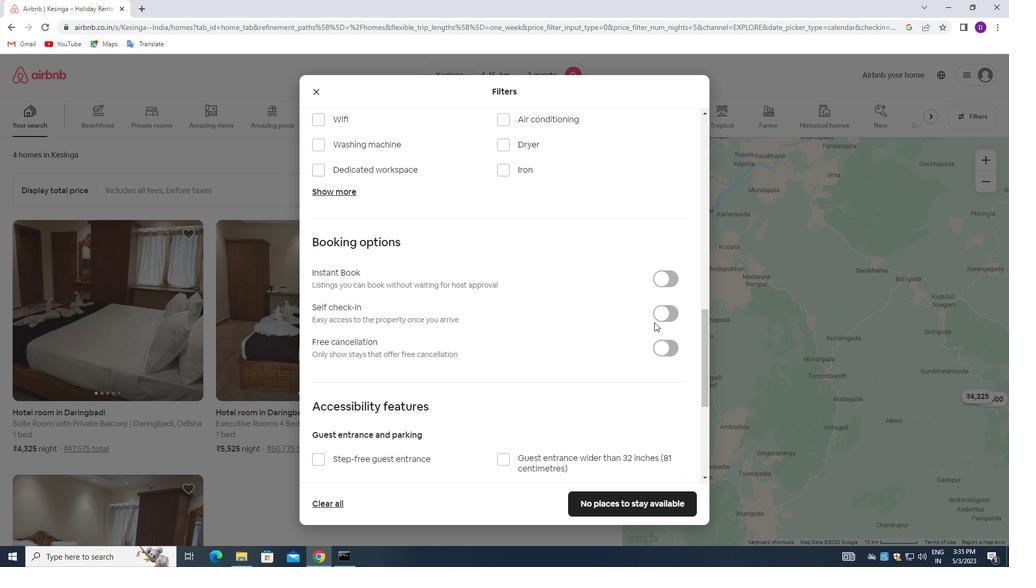 
Action: Mouse pressed left at (661, 315)
Screenshot: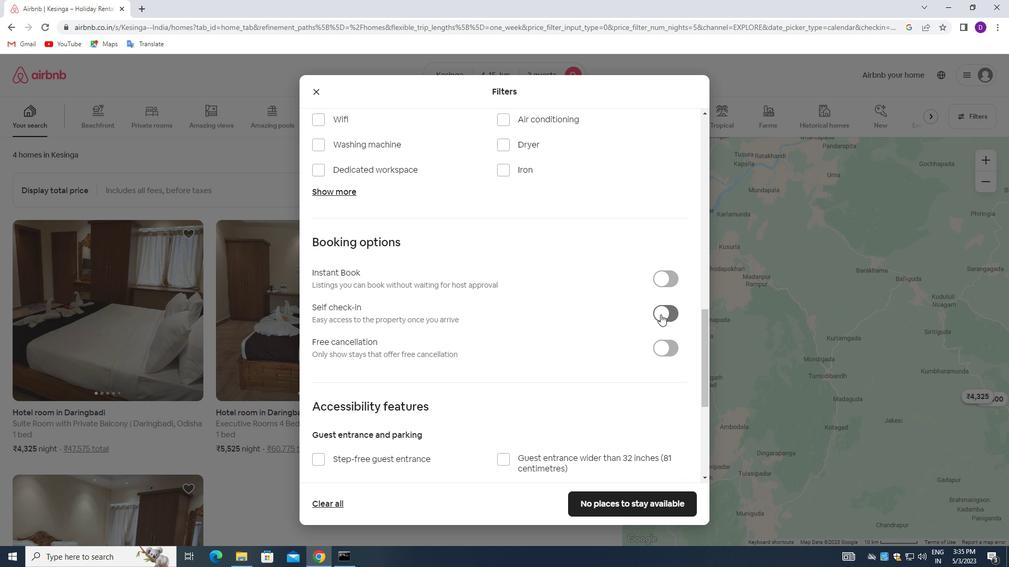 
Action: Mouse moved to (471, 321)
Screenshot: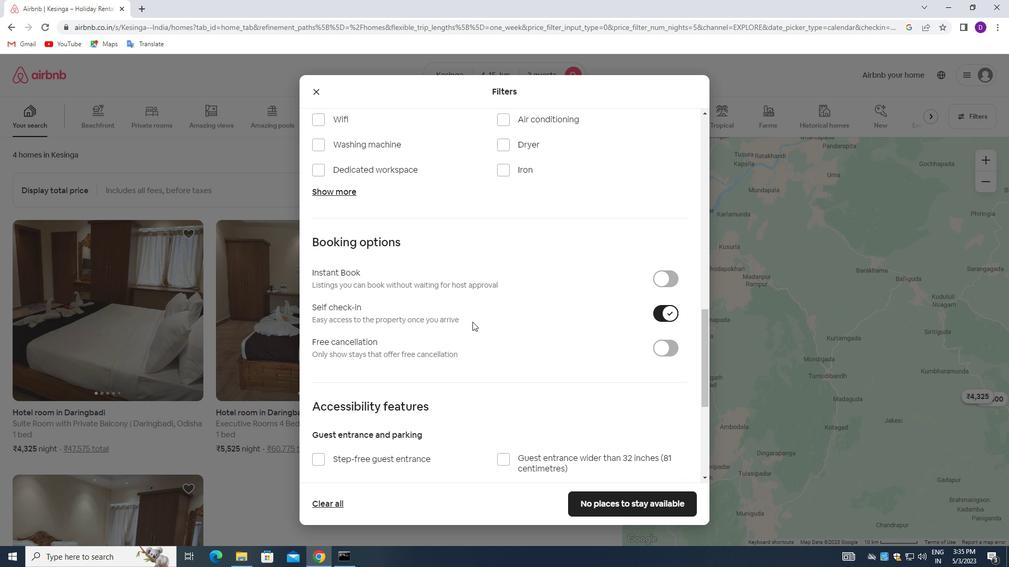 
Action: Mouse scrolled (471, 320) with delta (0, 0)
Screenshot: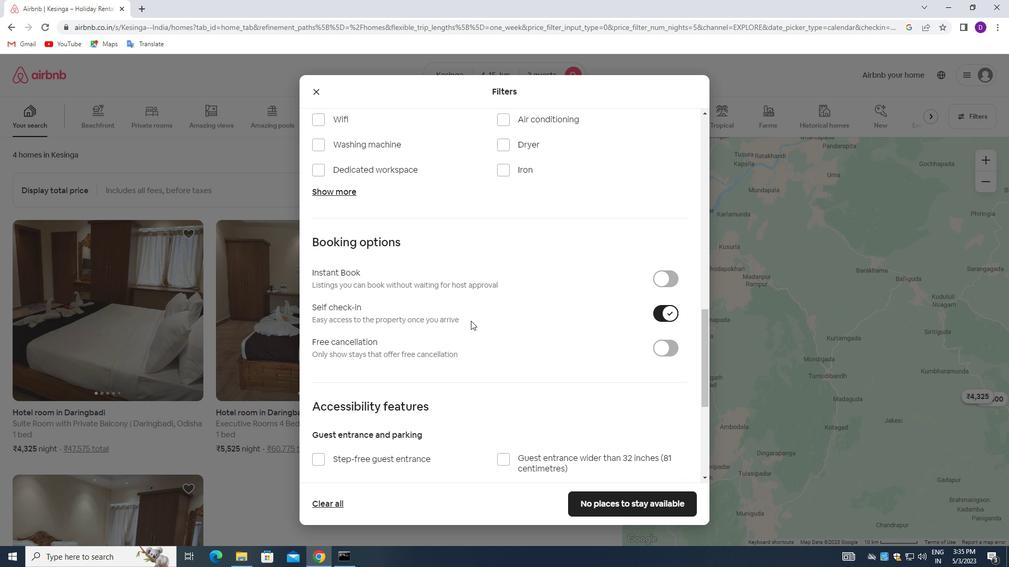 
Action: Mouse scrolled (471, 320) with delta (0, 0)
Screenshot: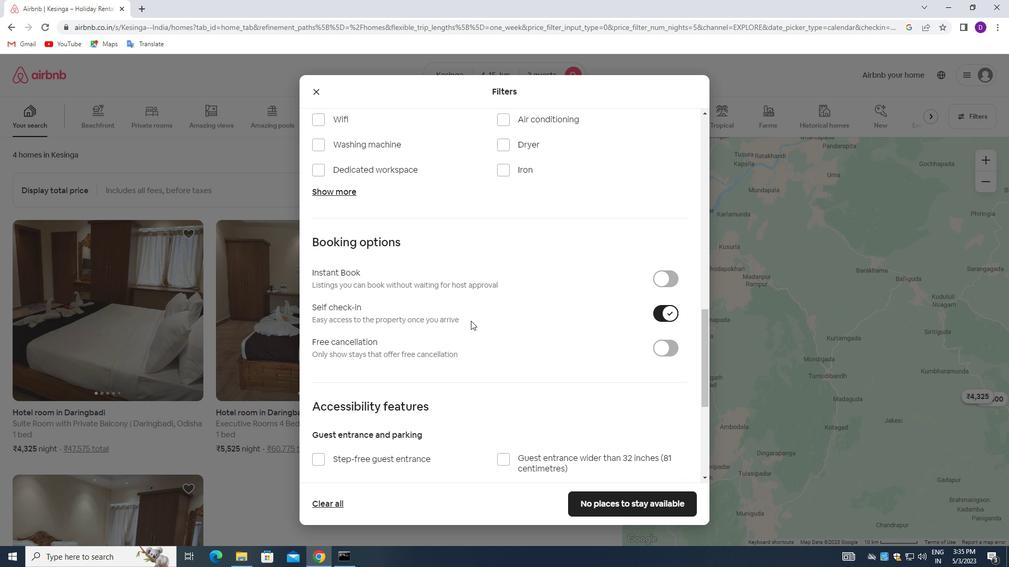 
Action: Mouse scrolled (471, 320) with delta (0, 0)
Screenshot: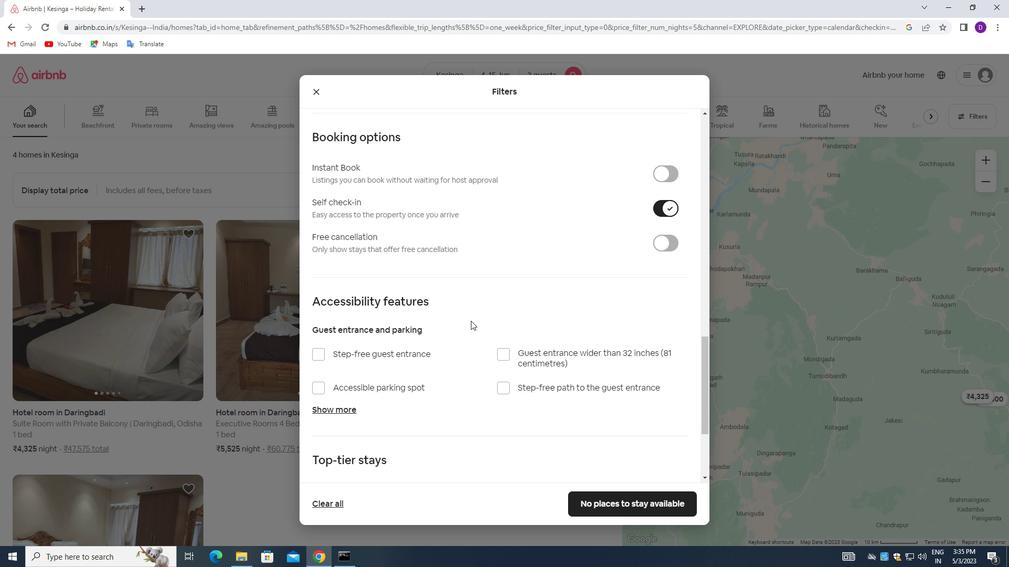 
Action: Mouse scrolled (471, 320) with delta (0, 0)
Screenshot: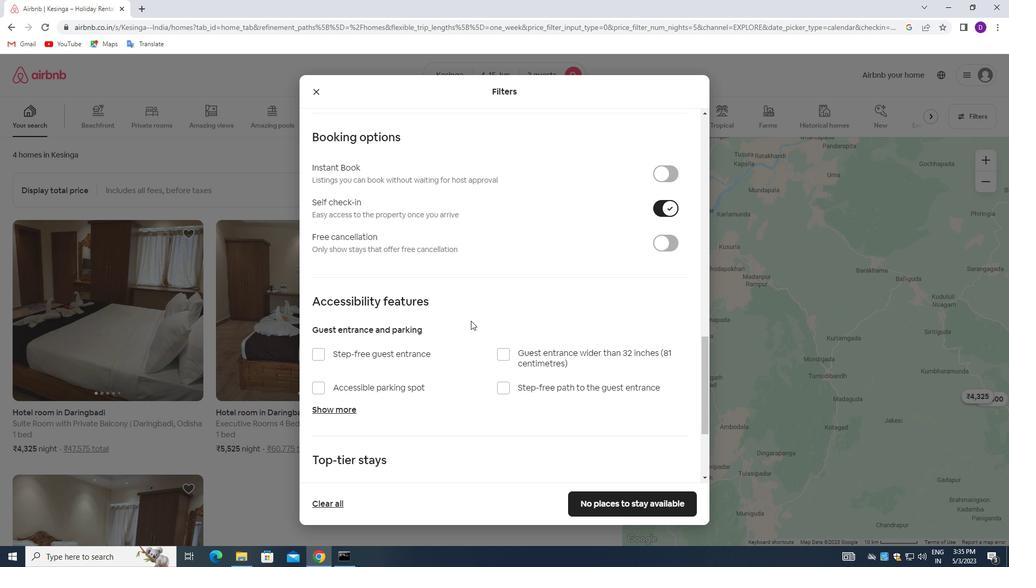 
Action: Mouse scrolled (471, 320) with delta (0, 0)
Screenshot: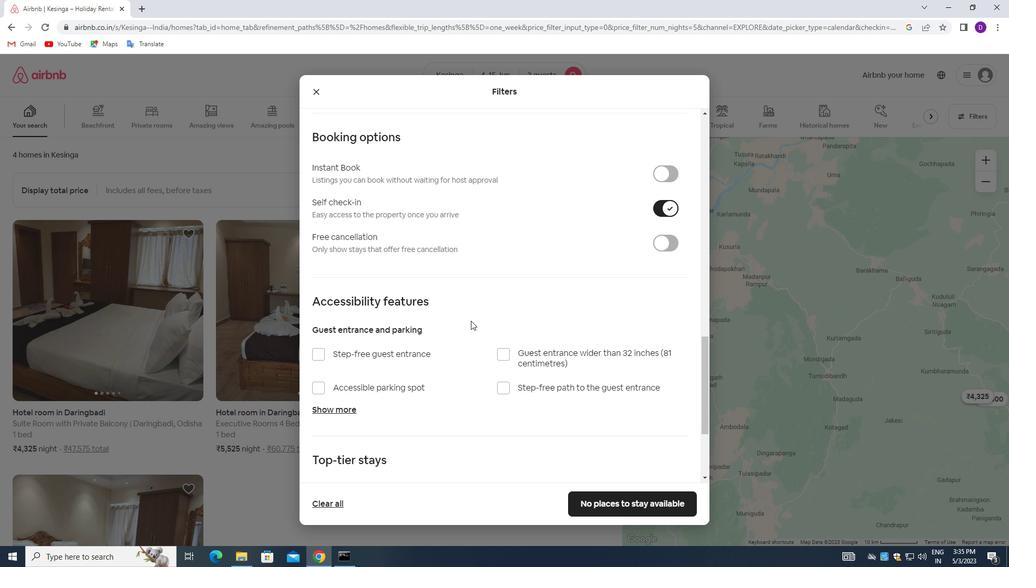 
Action: Mouse moved to (471, 322)
Screenshot: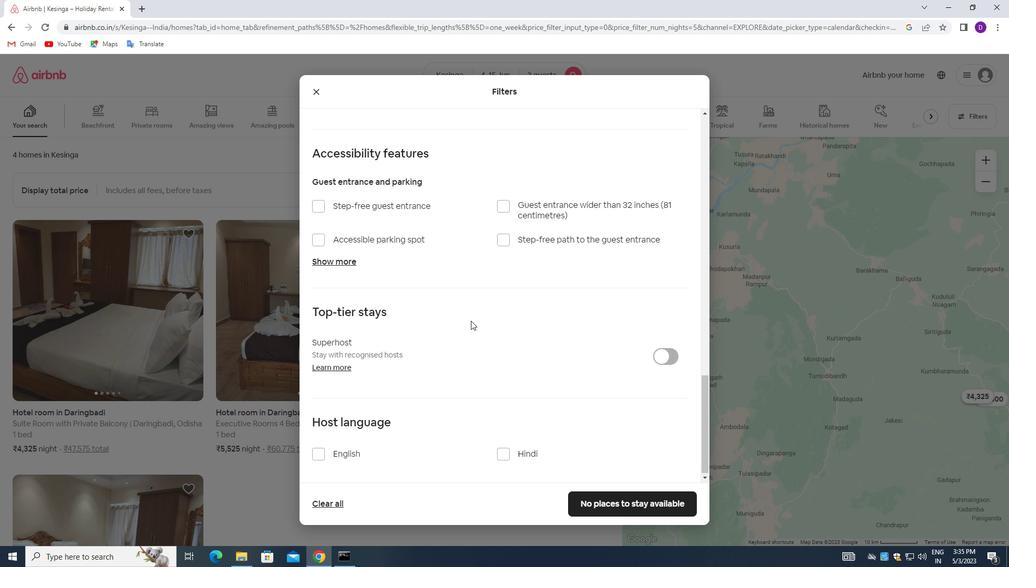 
Action: Mouse scrolled (471, 321) with delta (0, 0)
Screenshot: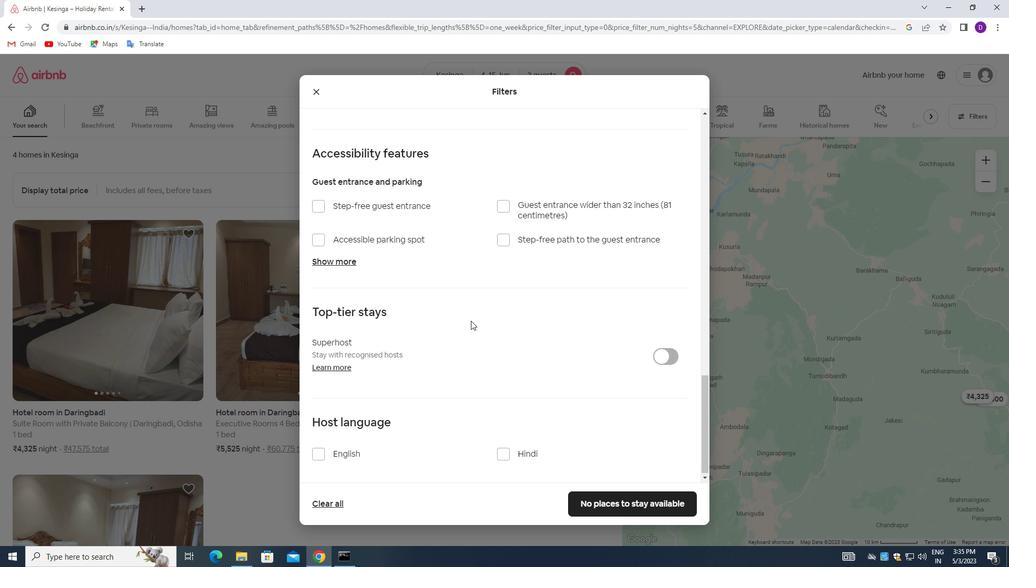 
Action: Mouse moved to (471, 326)
Screenshot: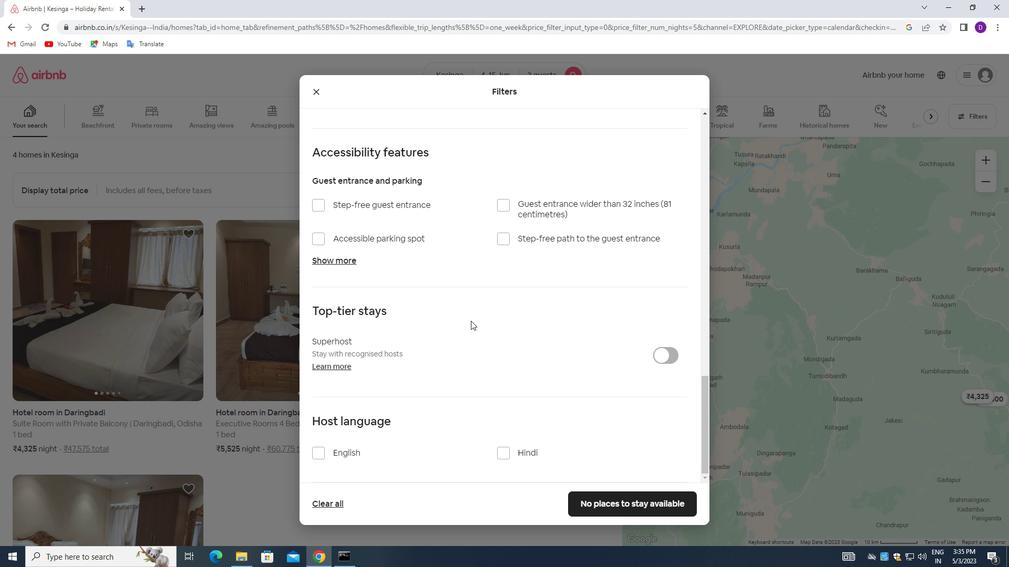 
Action: Mouse scrolled (471, 326) with delta (0, 0)
Screenshot: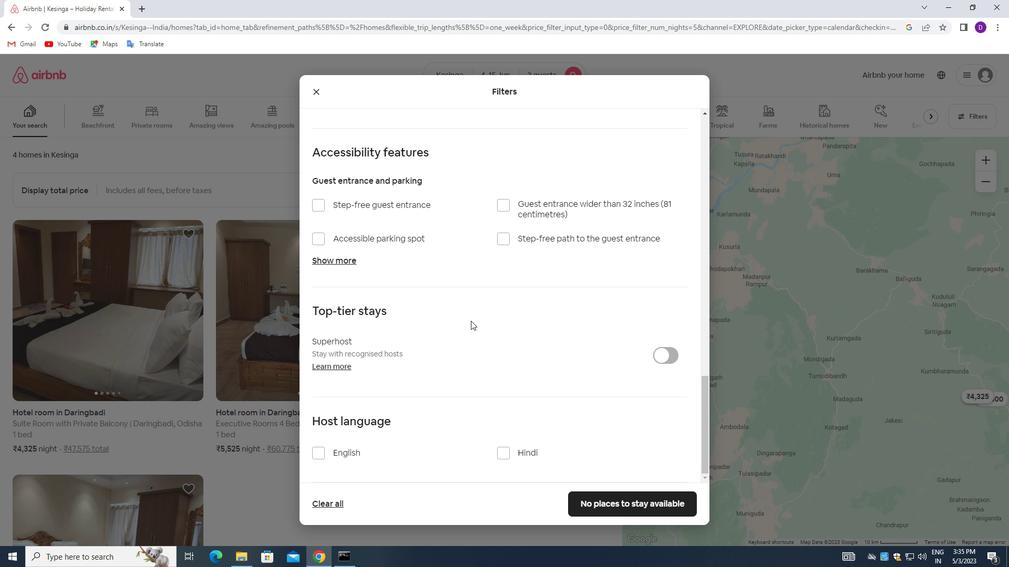 
Action: Mouse moved to (471, 328)
Screenshot: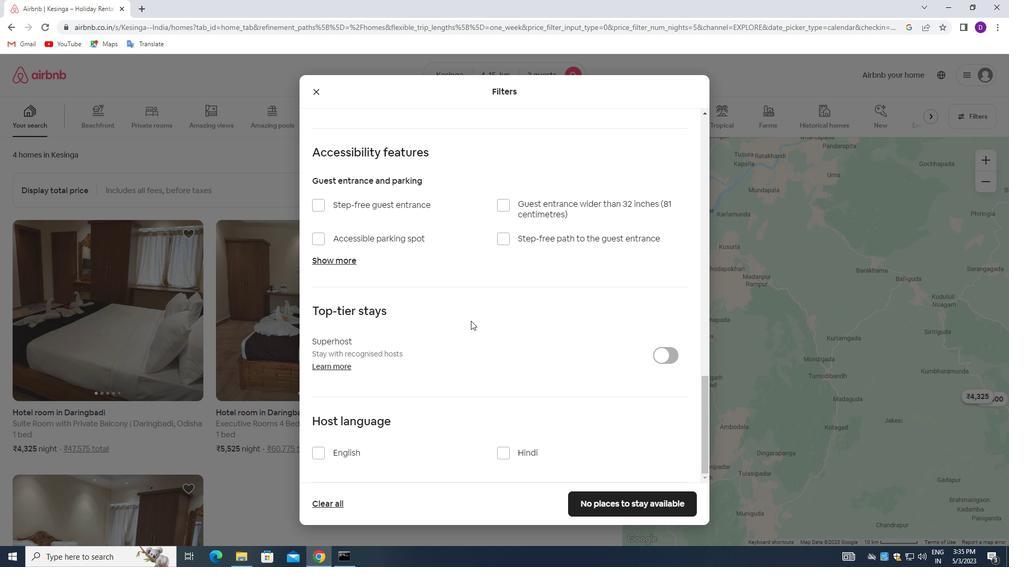 
Action: Mouse scrolled (471, 328) with delta (0, 0)
Screenshot: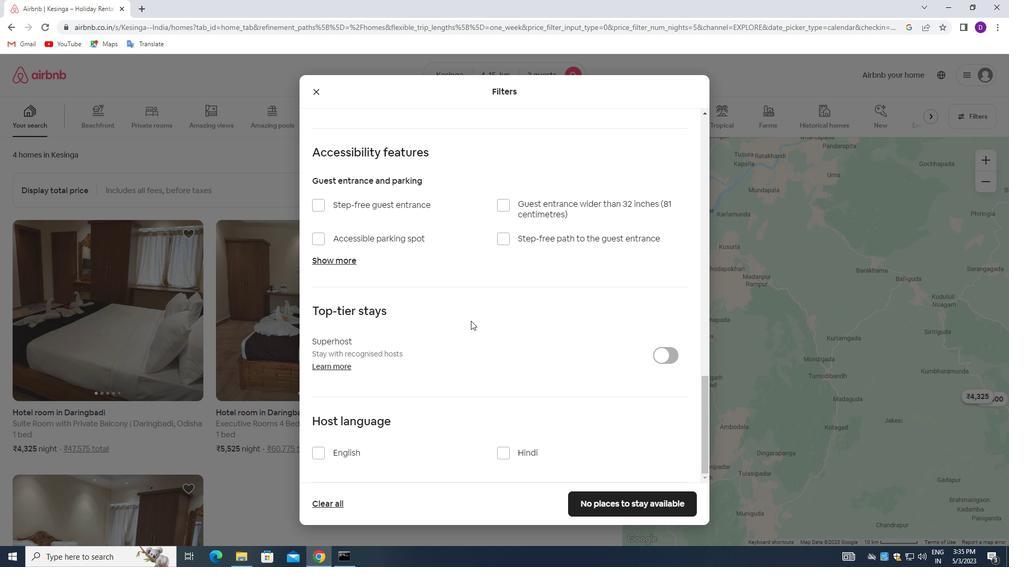 
Action: Mouse moved to (471, 330)
Screenshot: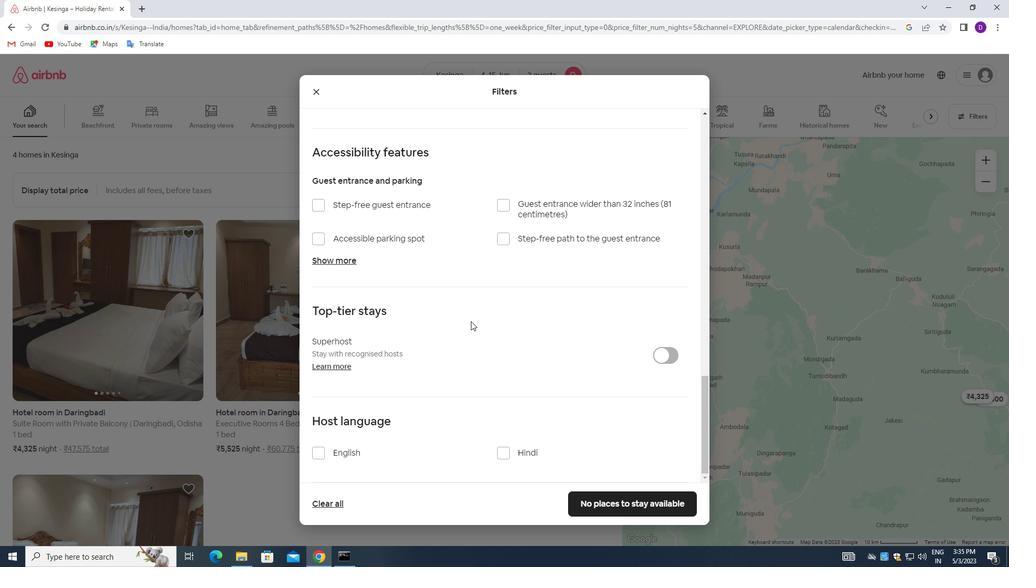 
Action: Mouse scrolled (471, 330) with delta (0, 0)
Screenshot: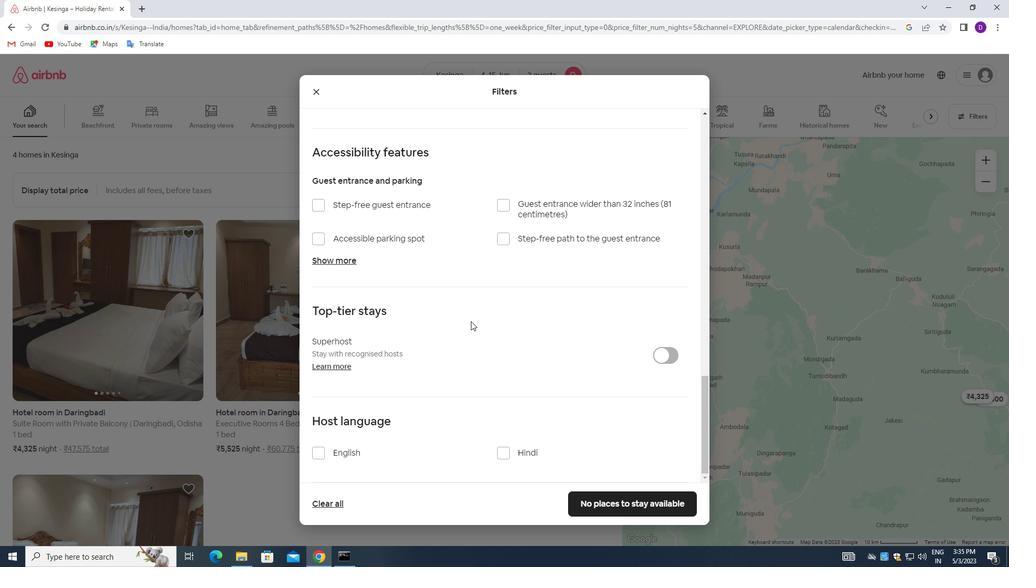 
Action: Mouse moved to (316, 453)
Screenshot: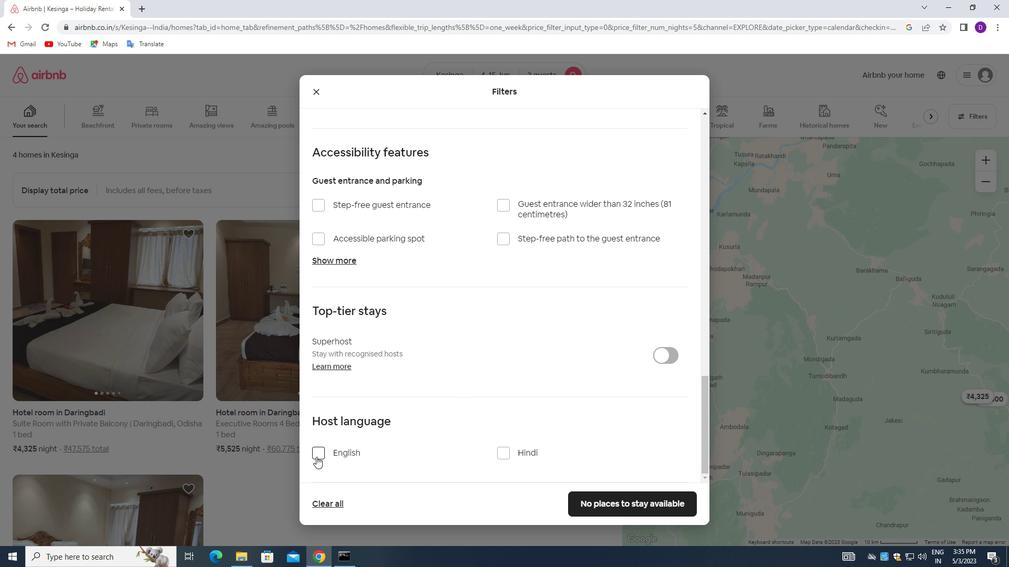 
Action: Mouse pressed left at (316, 453)
Screenshot: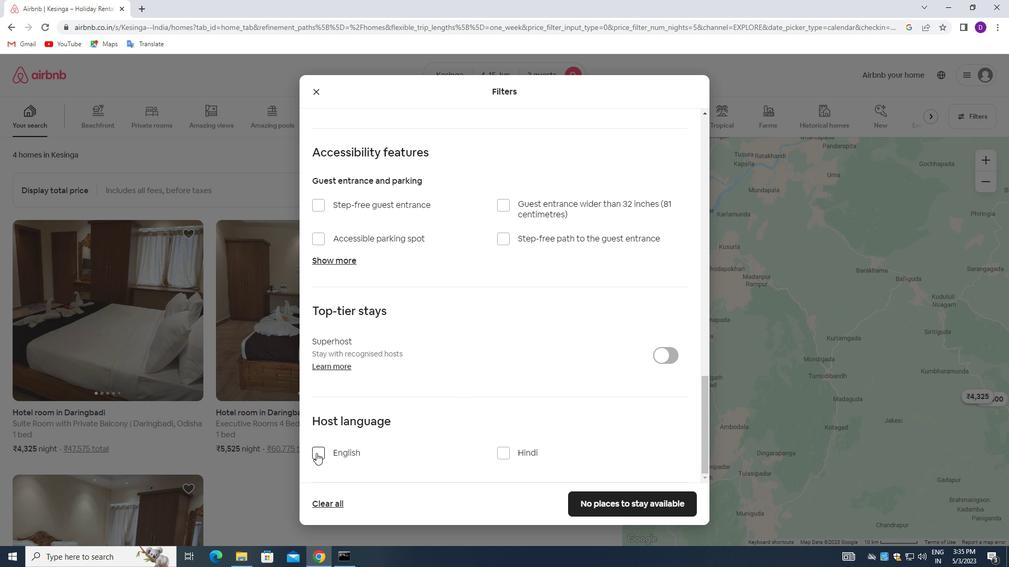 
Action: Mouse moved to (632, 499)
Screenshot: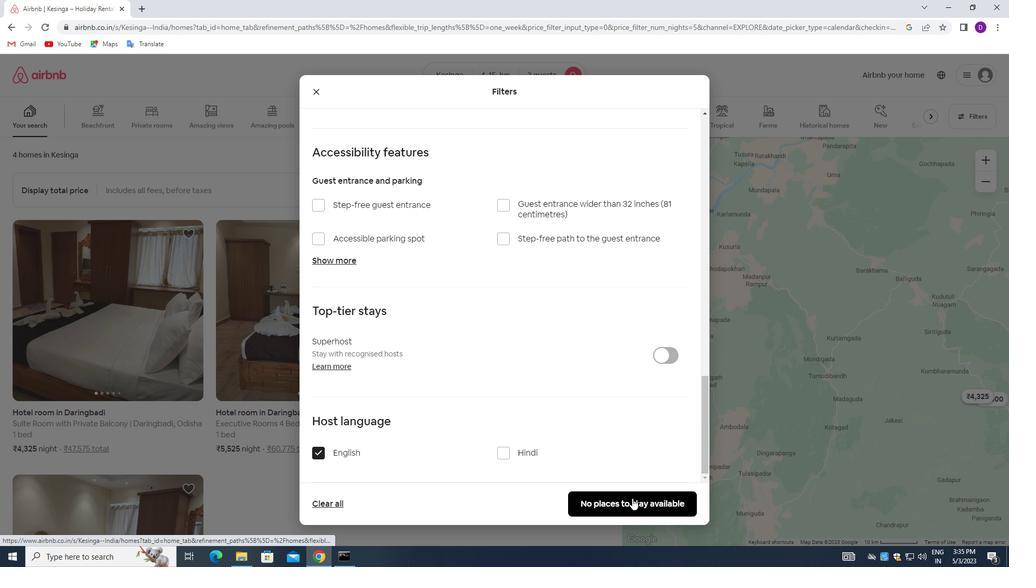 
Action: Mouse pressed left at (632, 499)
Screenshot: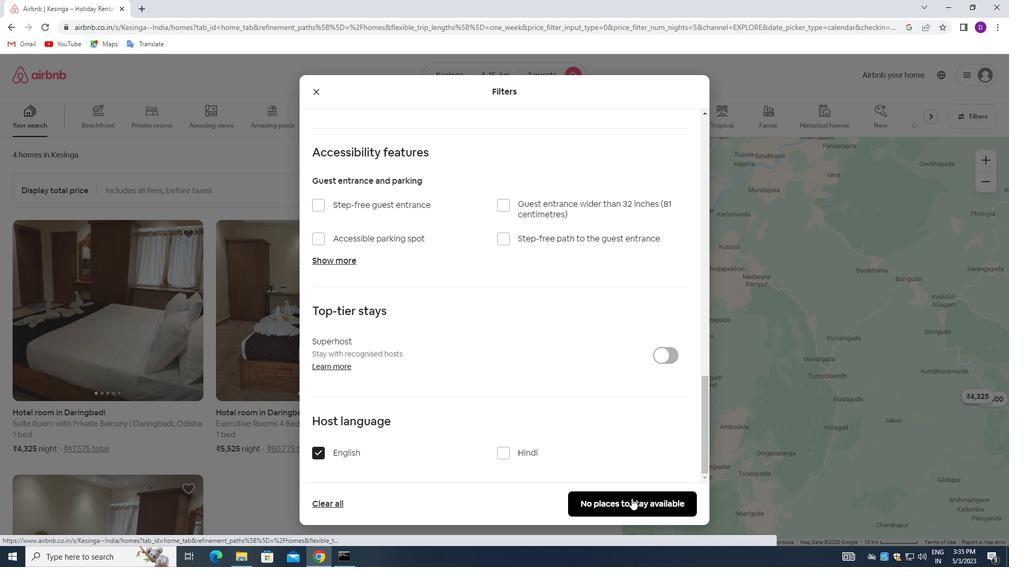 
Action: Mouse moved to (607, 396)
Screenshot: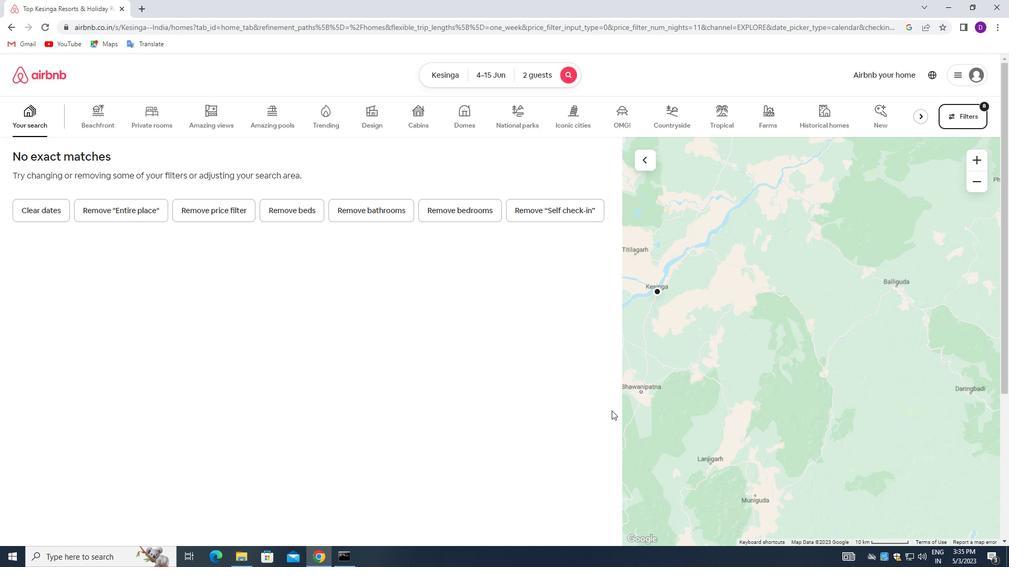 
